 Task: Research new construction projects in Burlington, Vermont, to compare Mountain view , Golf Course and energy-efficient features.
Action: Mouse moved to (151, 137)
Screenshot: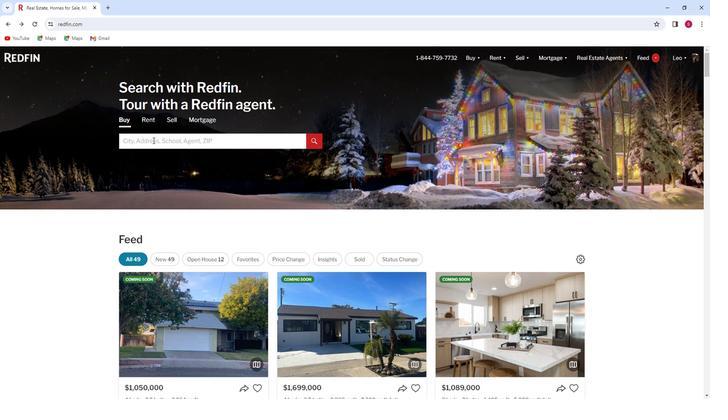 
Action: Mouse pressed left at (151, 137)
Screenshot: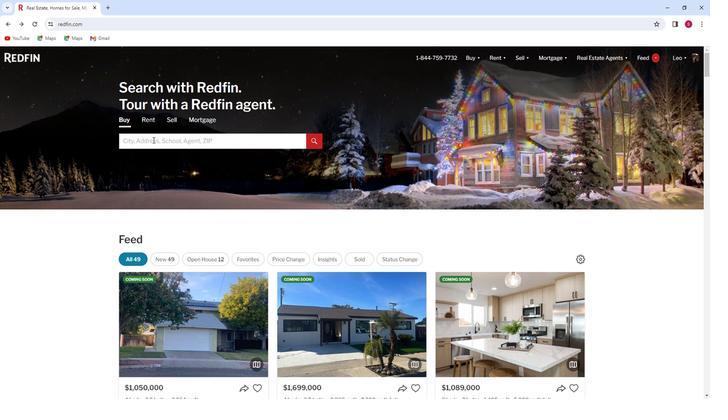 
Action: Key pressed <Key.shift>Burlington
Screenshot: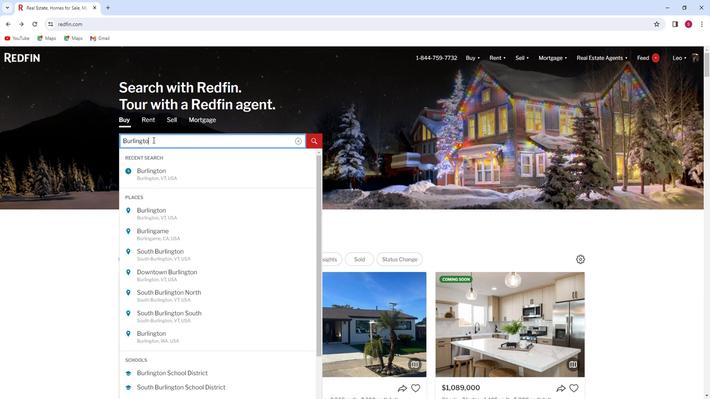 
Action: Mouse moved to (149, 175)
Screenshot: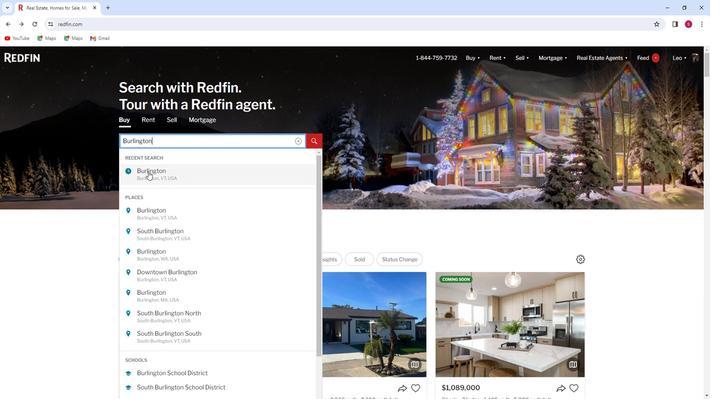 
Action: Mouse pressed left at (149, 175)
Screenshot: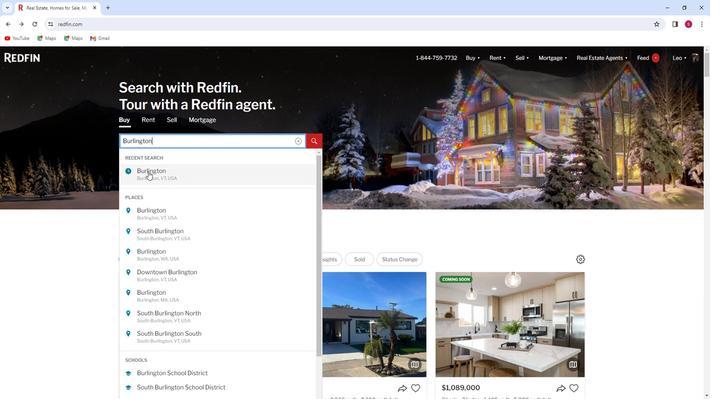 
Action: Mouse moved to (628, 99)
Screenshot: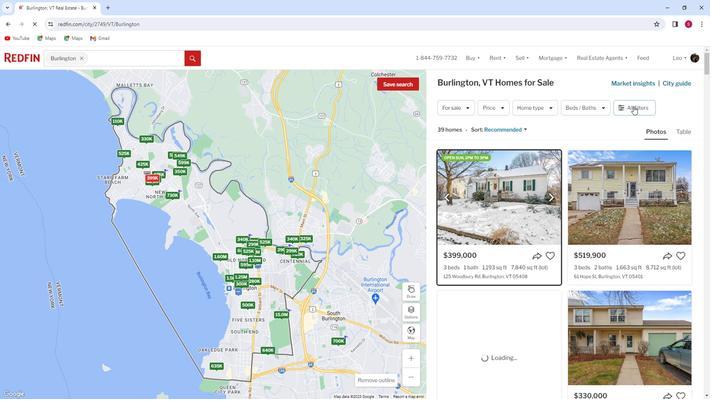 
Action: Mouse pressed left at (628, 99)
Screenshot: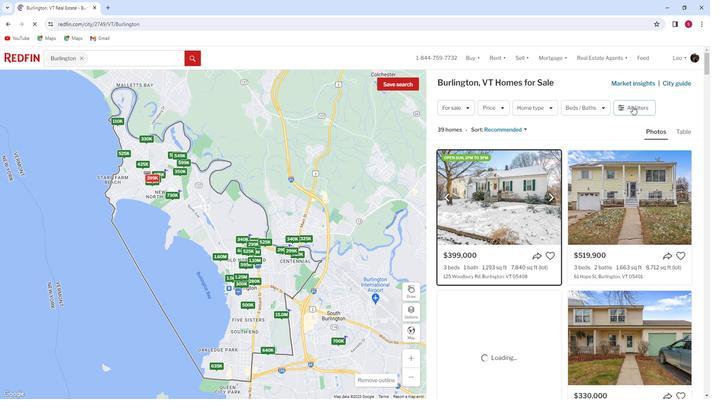 
Action: Mouse moved to (535, 181)
Screenshot: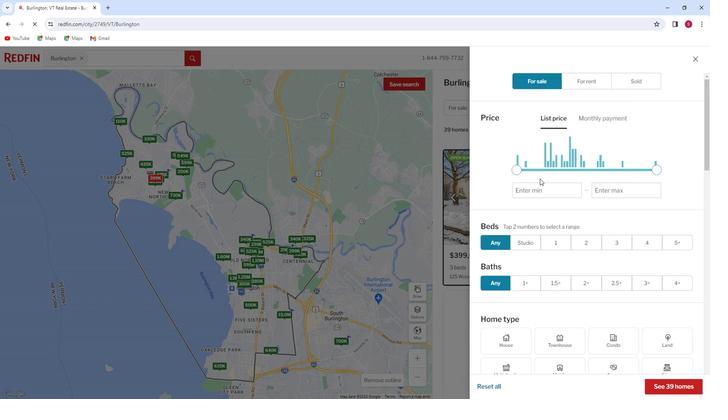 
Action: Mouse scrolled (535, 180) with delta (0, 0)
Screenshot: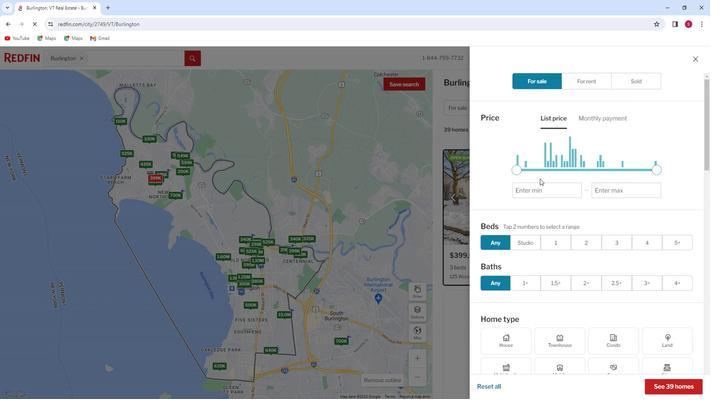
Action: Mouse scrolled (535, 180) with delta (0, 0)
Screenshot: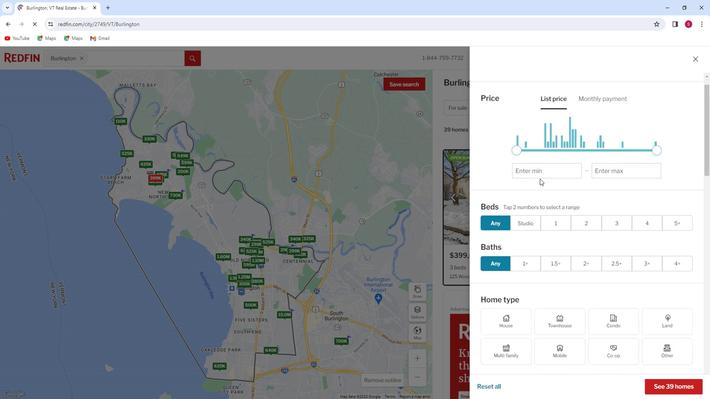 
Action: Mouse scrolled (535, 180) with delta (0, 0)
Screenshot: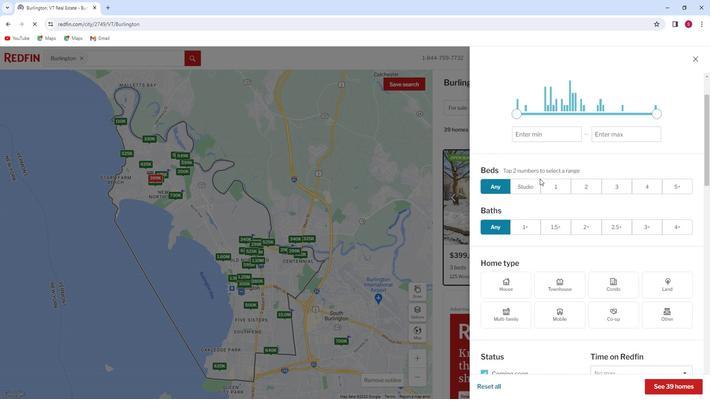 
Action: Mouse scrolled (535, 180) with delta (0, 0)
Screenshot: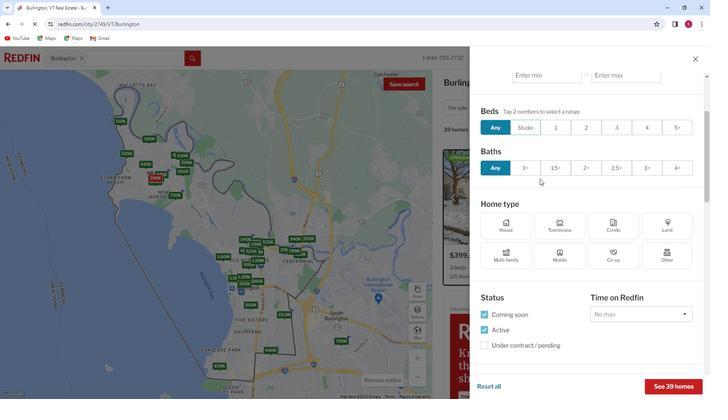 
Action: Mouse scrolled (535, 180) with delta (0, 0)
Screenshot: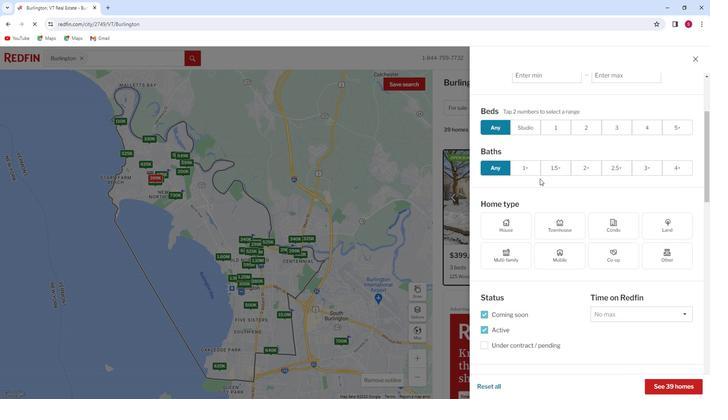 
Action: Mouse scrolled (535, 180) with delta (0, 0)
Screenshot: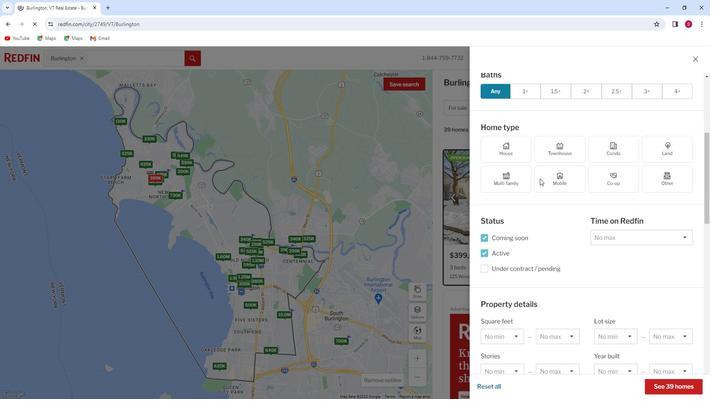 
Action: Mouse scrolled (535, 180) with delta (0, 0)
Screenshot: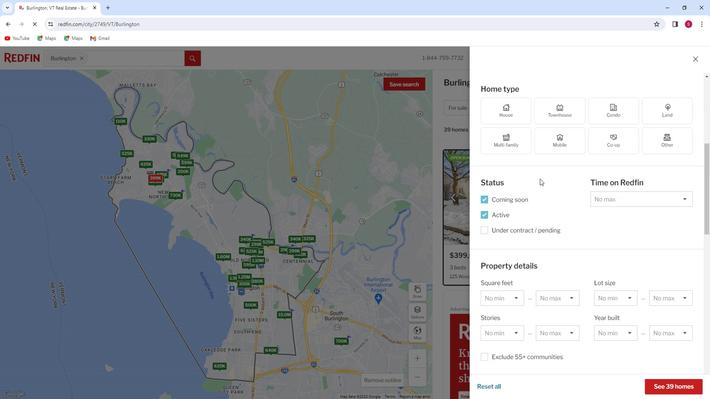 
Action: Mouse scrolled (535, 180) with delta (0, 0)
Screenshot: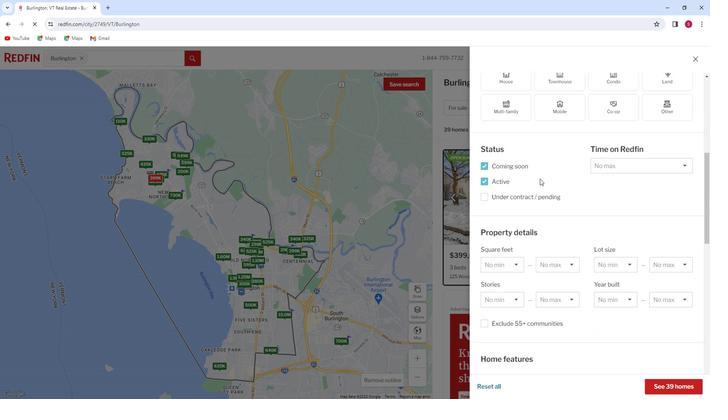 
Action: Mouse scrolled (535, 180) with delta (0, 0)
Screenshot: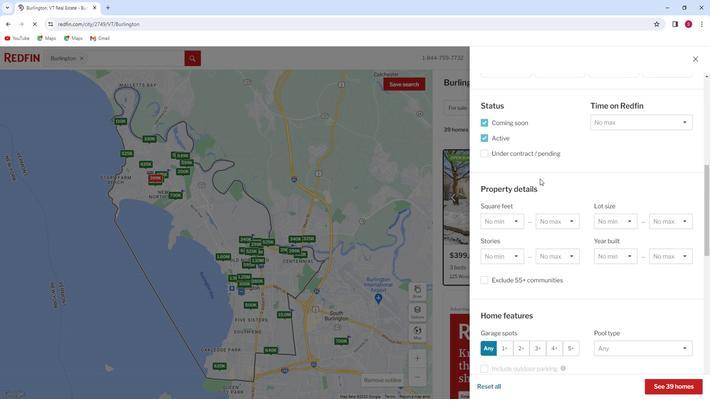 
Action: Mouse scrolled (535, 180) with delta (0, 0)
Screenshot: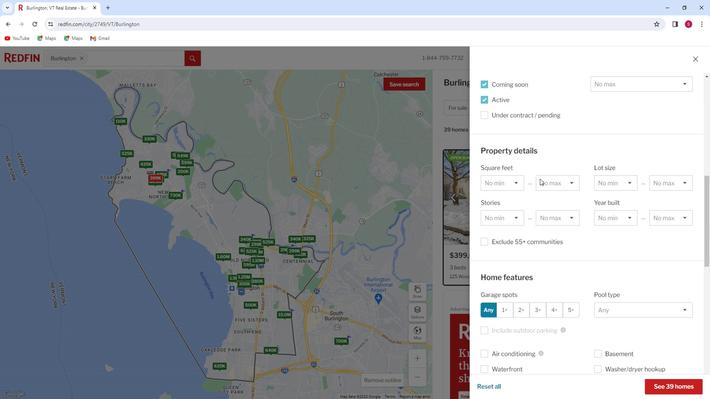
Action: Mouse scrolled (535, 180) with delta (0, 0)
Screenshot: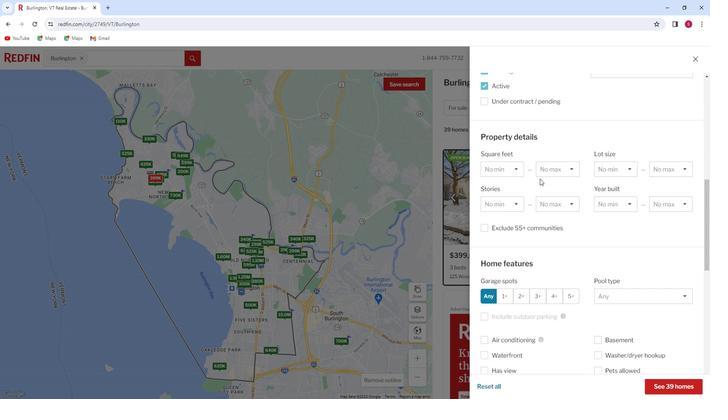 
Action: Mouse scrolled (535, 180) with delta (0, 0)
Screenshot: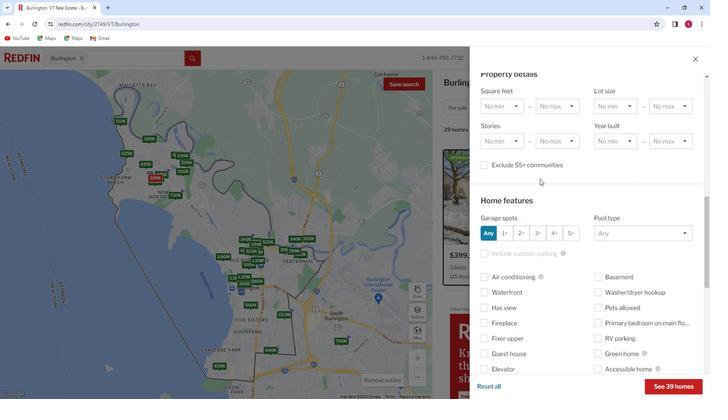 
Action: Mouse scrolled (535, 180) with delta (0, 0)
Screenshot: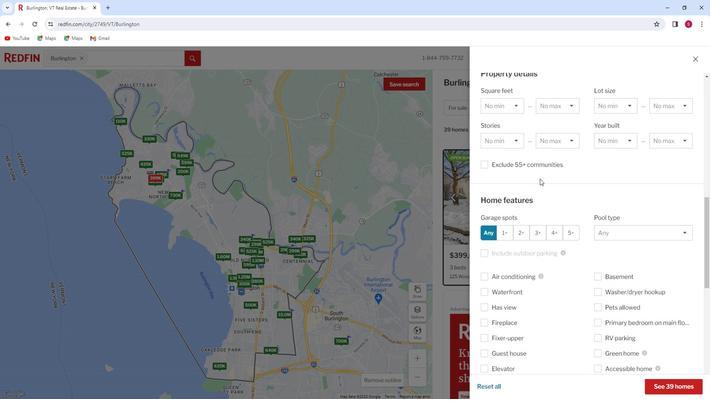
Action: Mouse scrolled (535, 180) with delta (0, 0)
Screenshot: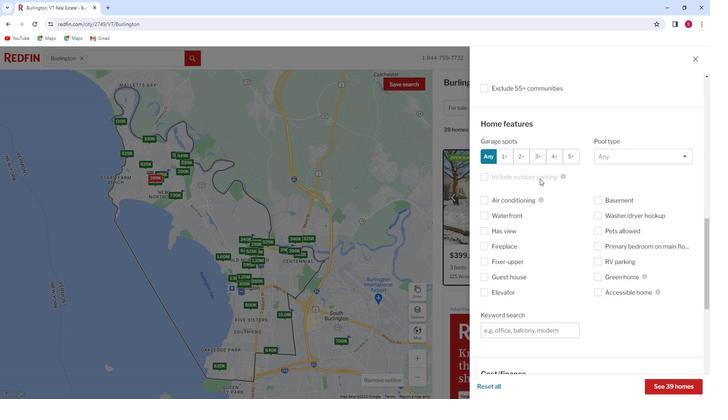
Action: Mouse scrolled (535, 180) with delta (0, 0)
Screenshot: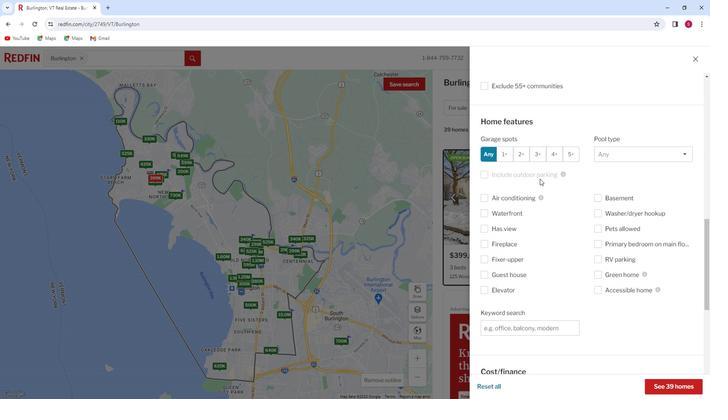 
Action: Mouse scrolled (535, 180) with delta (0, 0)
Screenshot: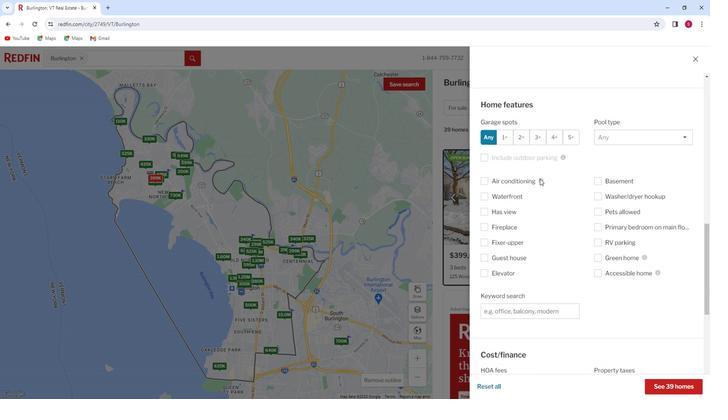 
Action: Mouse scrolled (535, 180) with delta (0, 0)
Screenshot: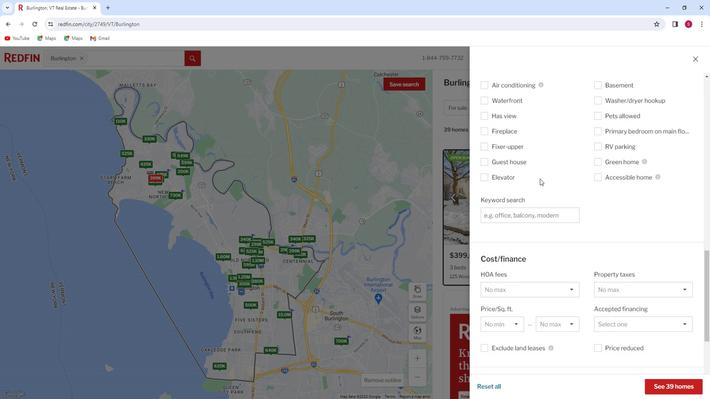 
Action: Mouse scrolled (535, 180) with delta (0, 0)
Screenshot: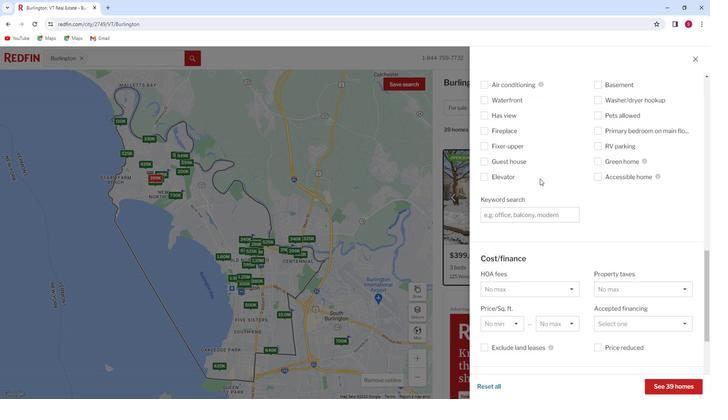 
Action: Mouse scrolled (535, 180) with delta (0, 0)
Screenshot: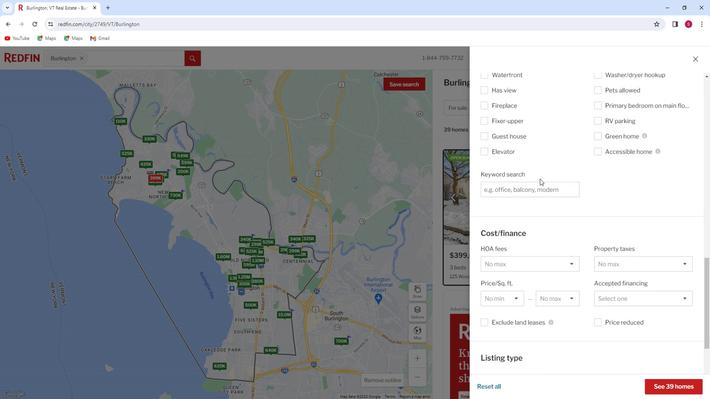 
Action: Mouse scrolled (535, 180) with delta (0, 0)
Screenshot: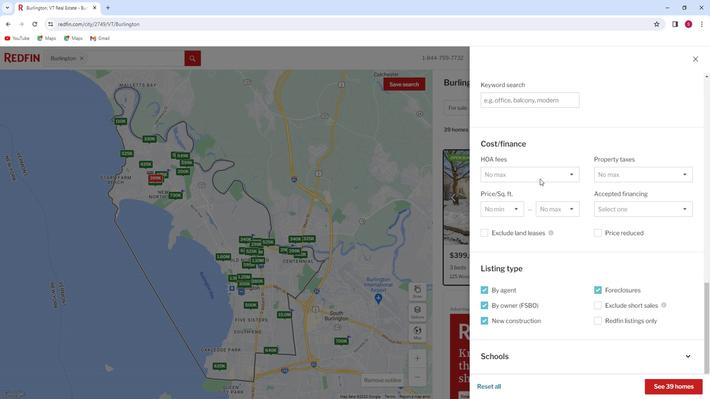 
Action: Mouse scrolled (535, 180) with delta (0, 0)
Screenshot: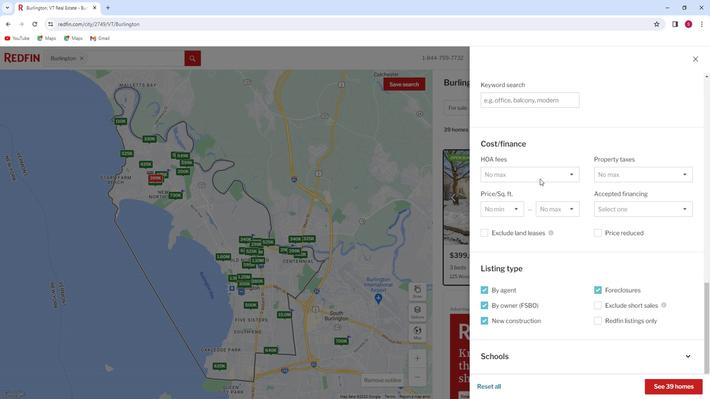 
Action: Mouse scrolled (535, 180) with delta (0, 0)
Screenshot: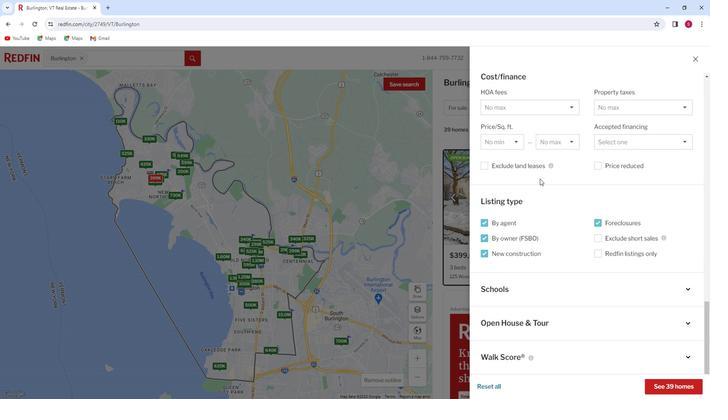 
Action: Mouse scrolled (535, 180) with delta (0, 0)
Screenshot: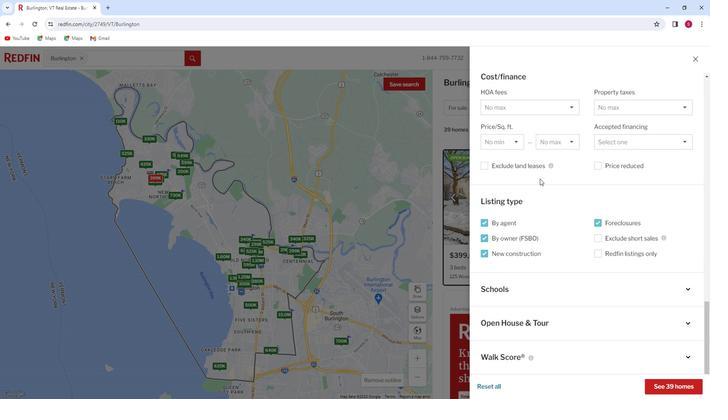 
Action: Mouse moved to (658, 414)
Screenshot: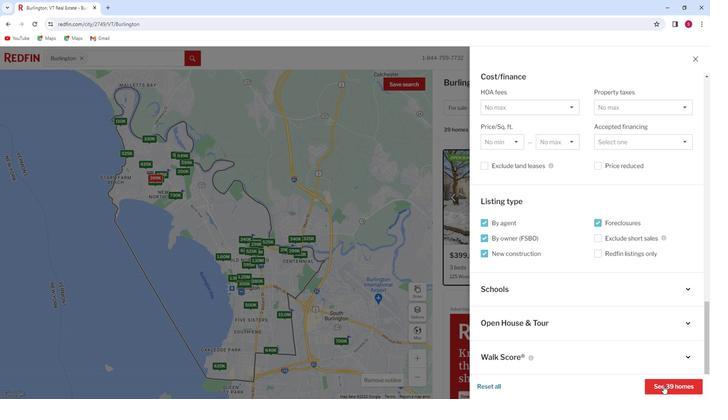 
Action: Mouse pressed left at (658, 414)
Screenshot: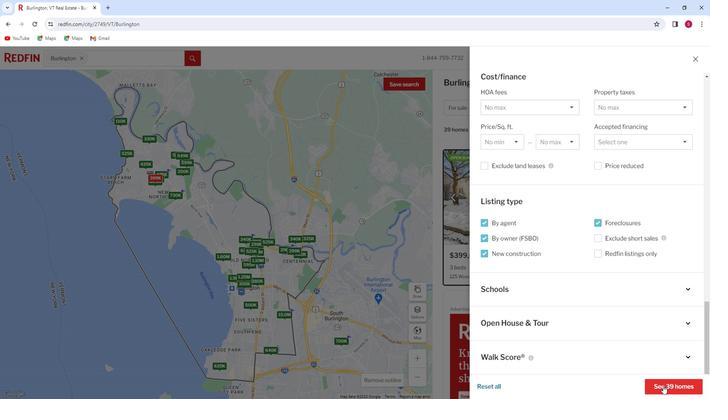 
Action: Mouse moved to (589, 150)
Screenshot: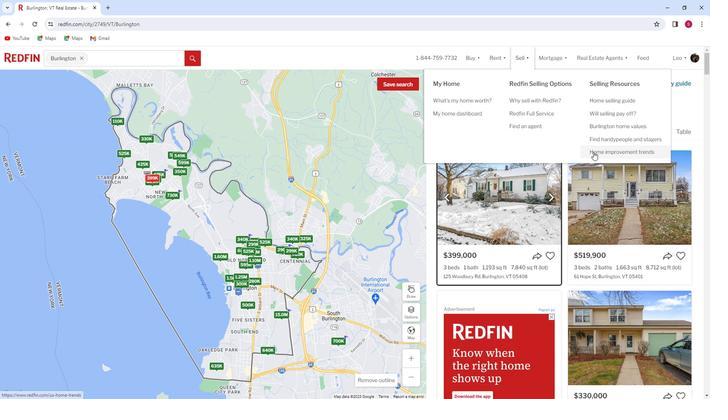 
Action: Mouse pressed left at (589, 150)
Screenshot: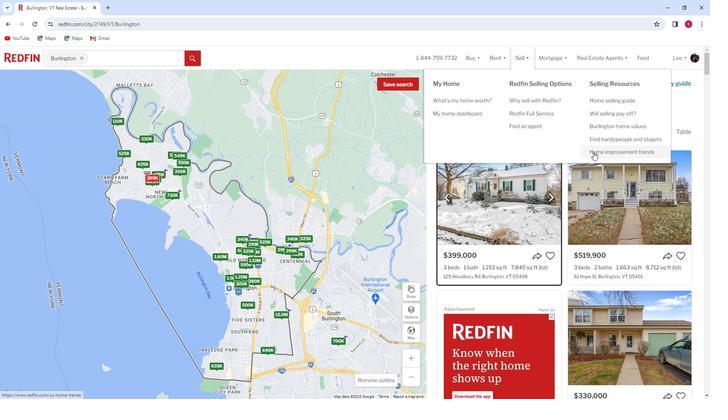 
Action: Mouse moved to (170, 165)
Screenshot: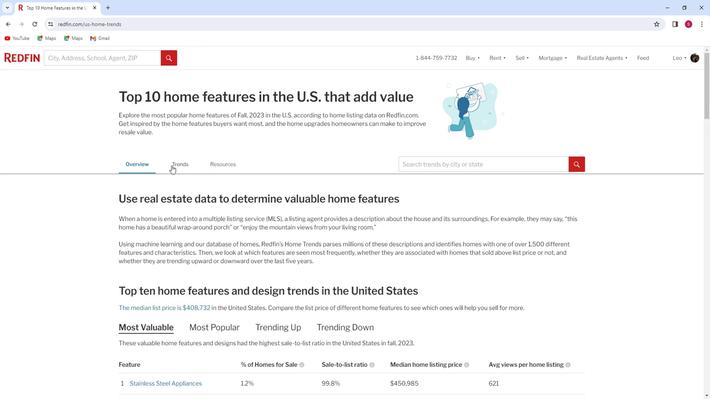 
Action: Mouse pressed left at (170, 165)
Screenshot: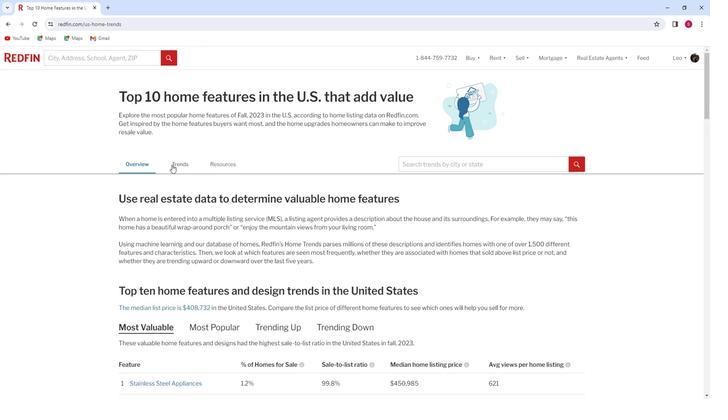
Action: Mouse moved to (181, 186)
Screenshot: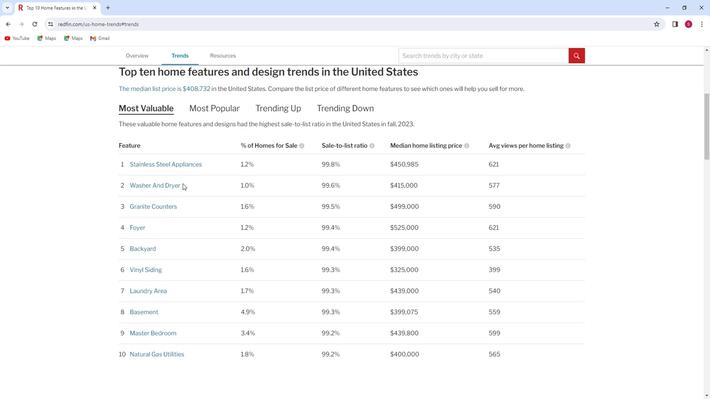 
Action: Mouse scrolled (181, 185) with delta (0, 0)
Screenshot: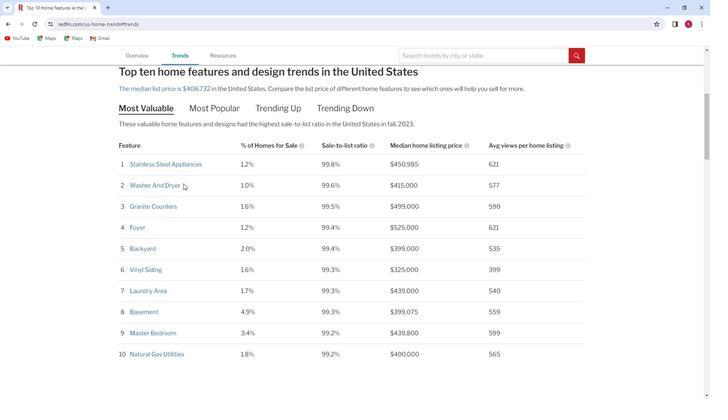 
Action: Mouse moved to (181, 187)
Screenshot: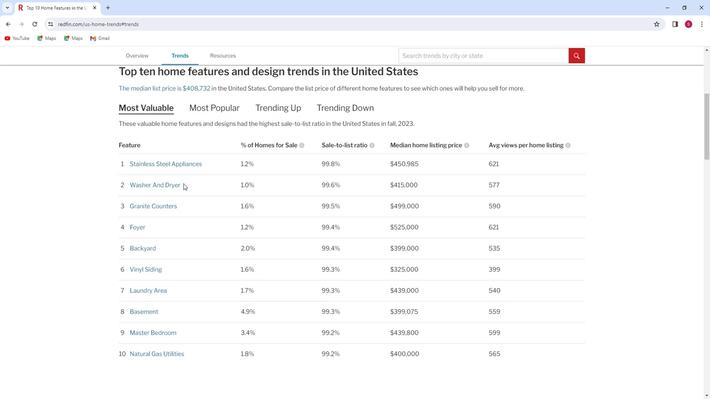 
Action: Mouse scrolled (181, 186) with delta (0, 0)
Screenshot: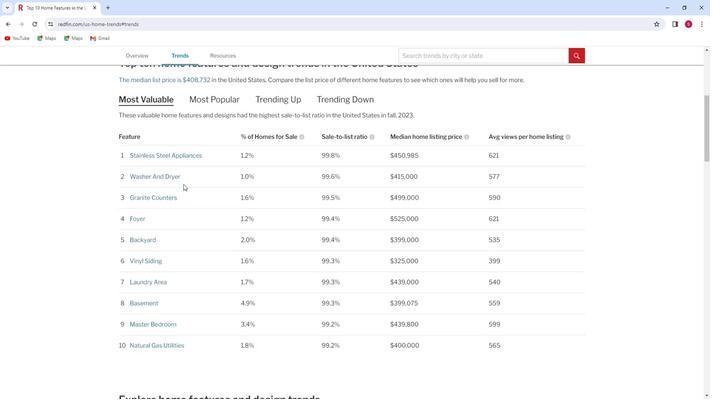 
Action: Mouse moved to (181, 187)
Screenshot: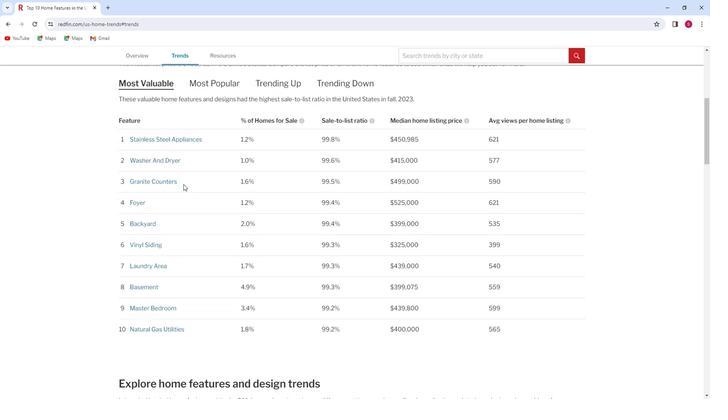
Action: Mouse scrolled (181, 187) with delta (0, 0)
Screenshot: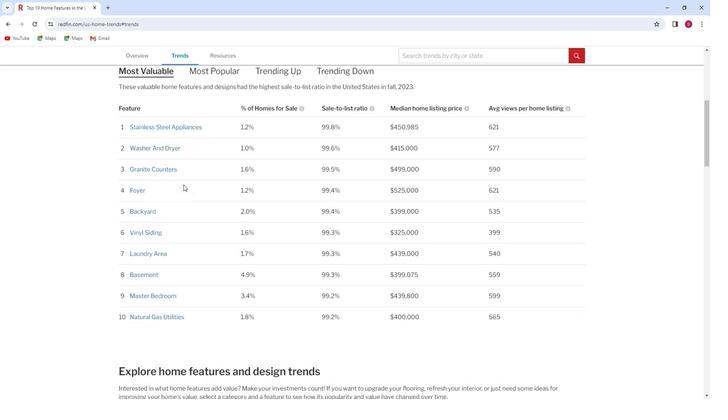 
Action: Mouse moved to (181, 188)
Screenshot: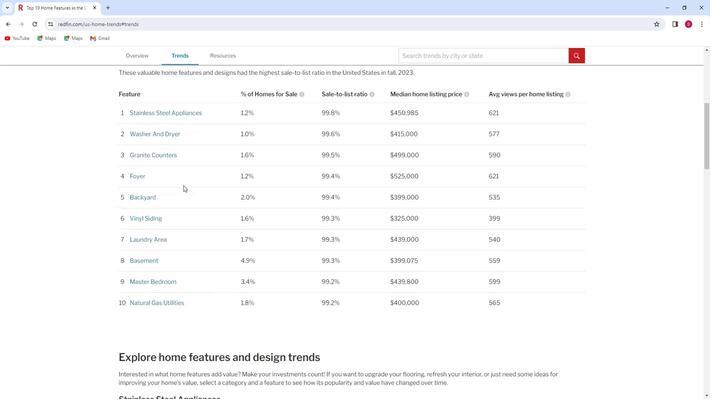 
Action: Mouse scrolled (181, 188) with delta (0, 0)
Screenshot: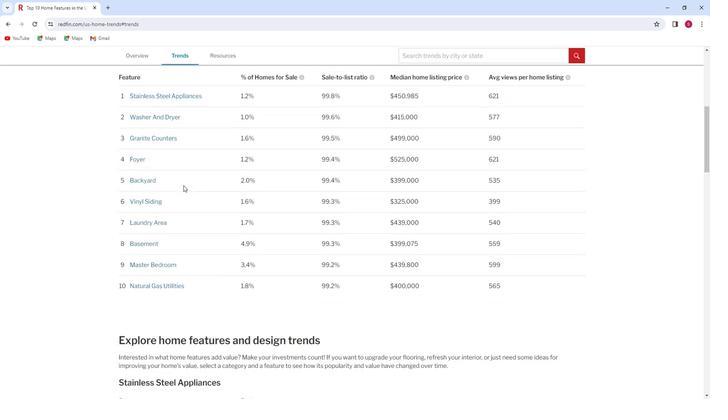 
Action: Mouse scrolled (181, 188) with delta (0, 0)
Screenshot: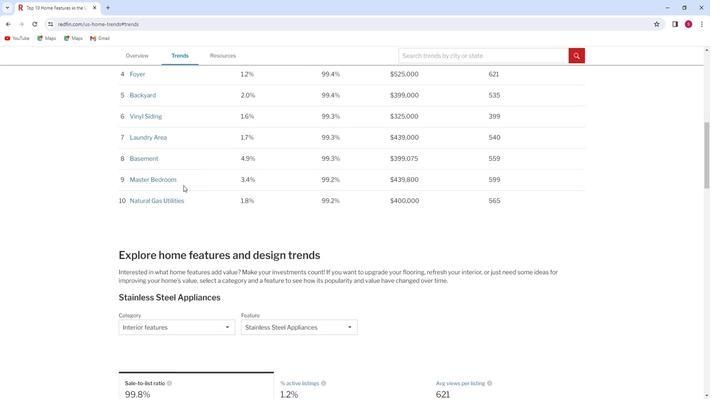 
Action: Mouse moved to (181, 189)
Screenshot: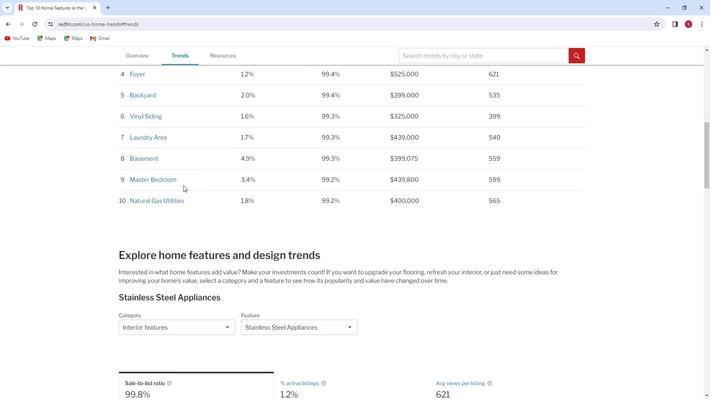 
Action: Mouse scrolled (181, 188) with delta (0, 0)
Screenshot: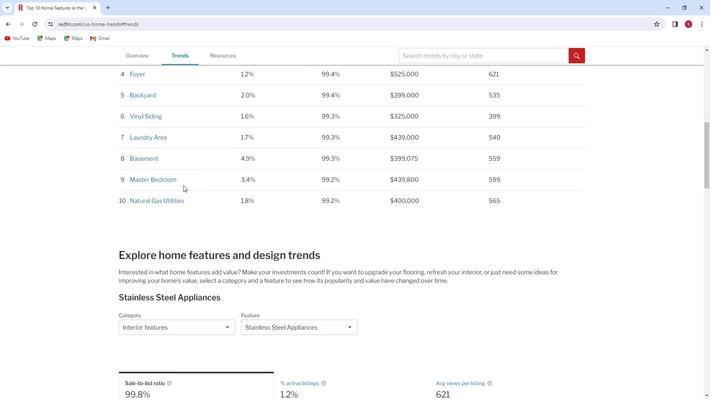 
Action: Mouse scrolled (181, 188) with delta (0, 0)
Screenshot: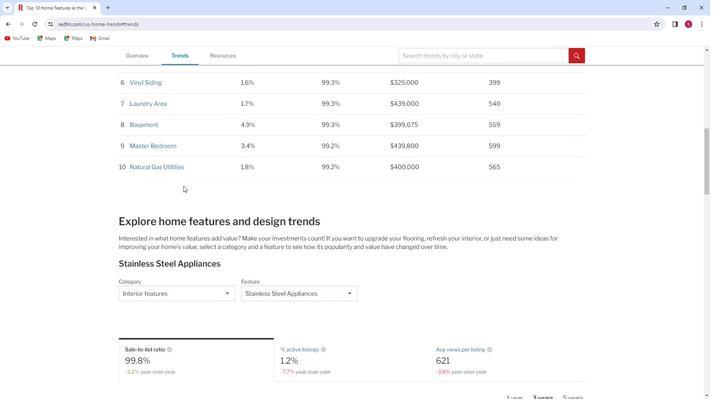 
Action: Mouse moved to (178, 216)
Screenshot: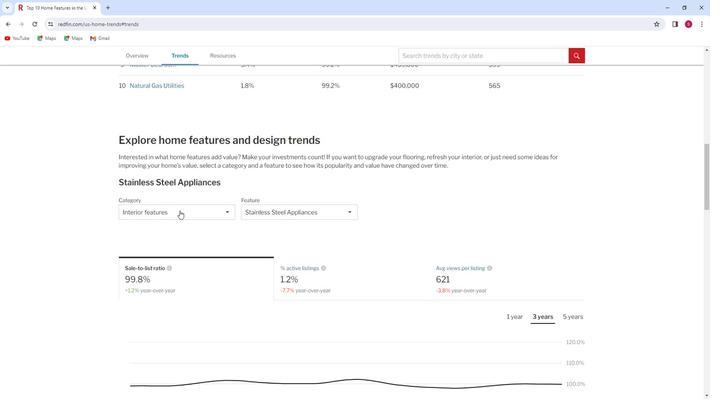 
Action: Mouse pressed left at (178, 216)
Screenshot: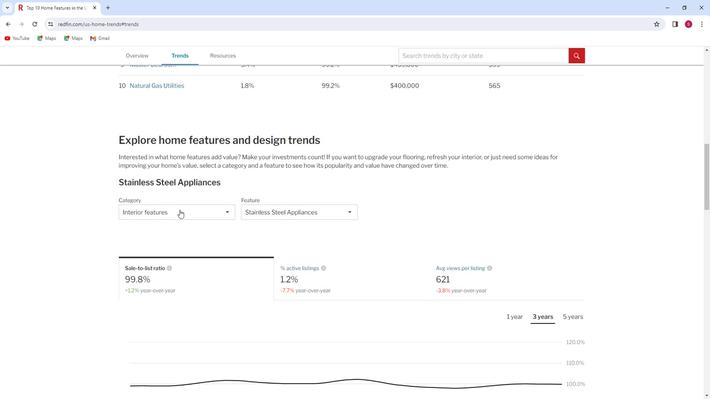 
Action: Mouse moved to (168, 238)
Screenshot: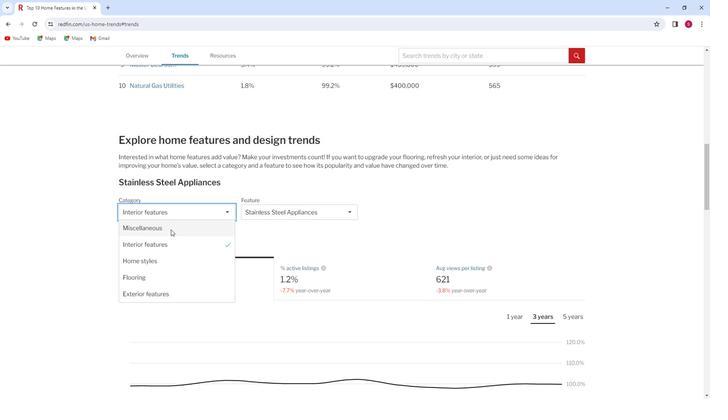 
Action: Mouse pressed left at (168, 238)
Screenshot: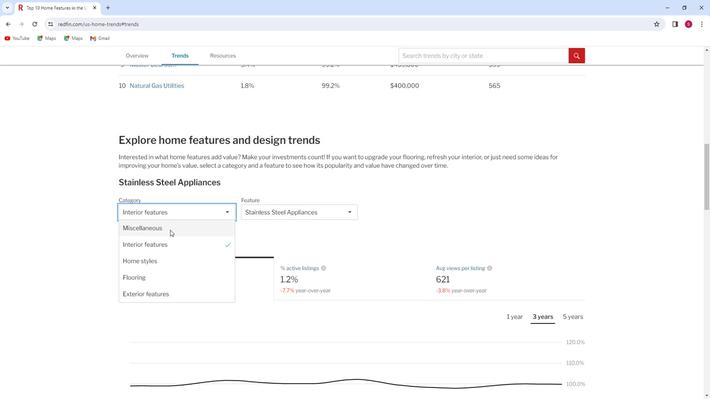 
Action: Mouse moved to (261, 220)
Screenshot: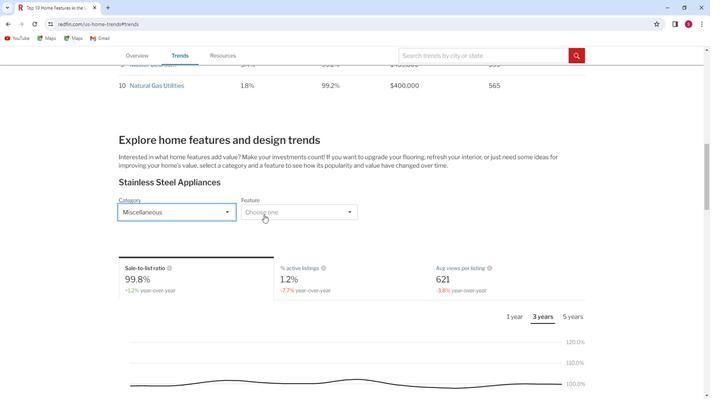 
Action: Mouse pressed left at (261, 220)
Screenshot: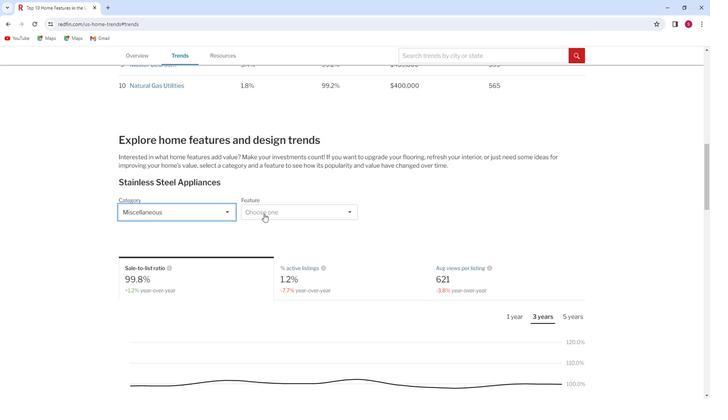 
Action: Mouse moved to (271, 266)
Screenshot: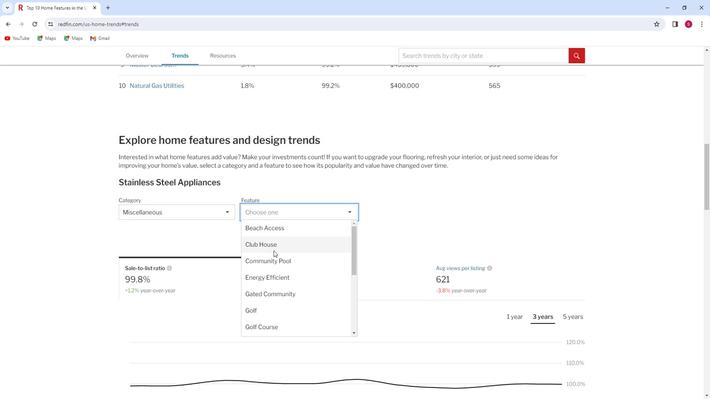 
Action: Mouse scrolled (271, 265) with delta (0, 0)
Screenshot: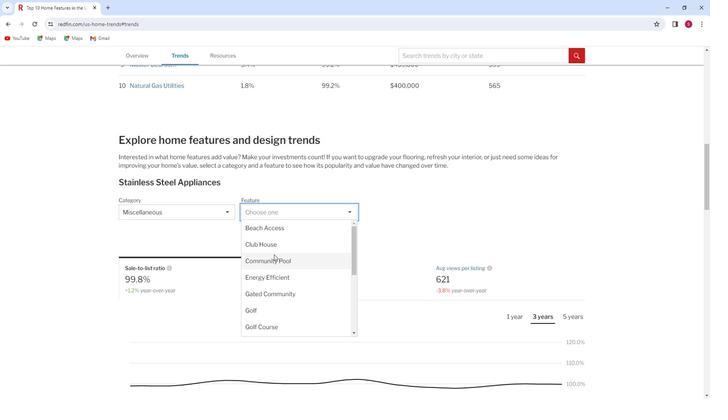 
Action: Mouse moved to (260, 287)
Screenshot: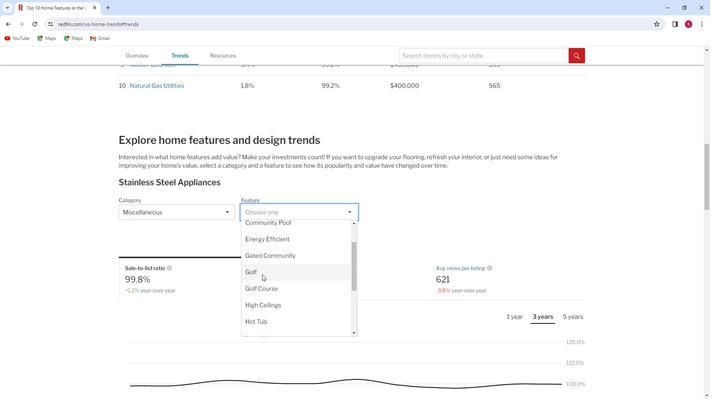 
Action: Mouse scrolled (260, 287) with delta (0, 0)
Screenshot: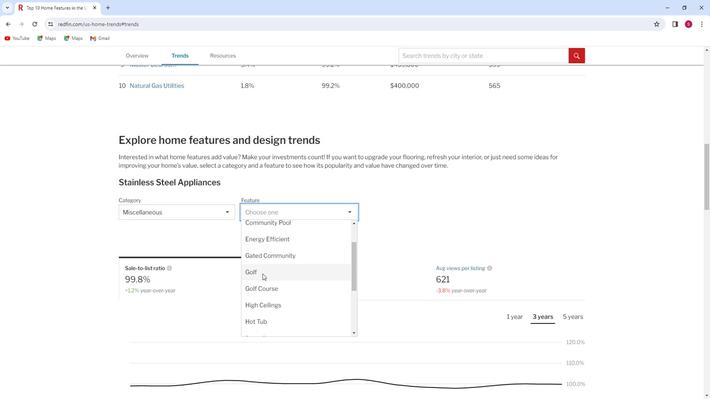 
Action: Mouse moved to (260, 287)
Screenshot: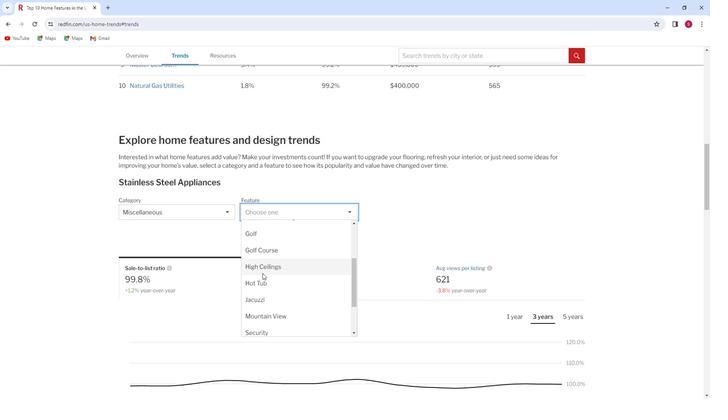 
Action: Mouse scrolled (260, 286) with delta (0, 0)
Screenshot: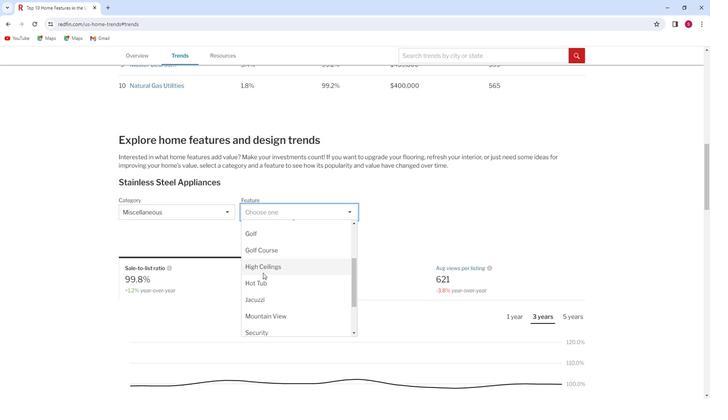 
Action: Mouse moved to (262, 292)
Screenshot: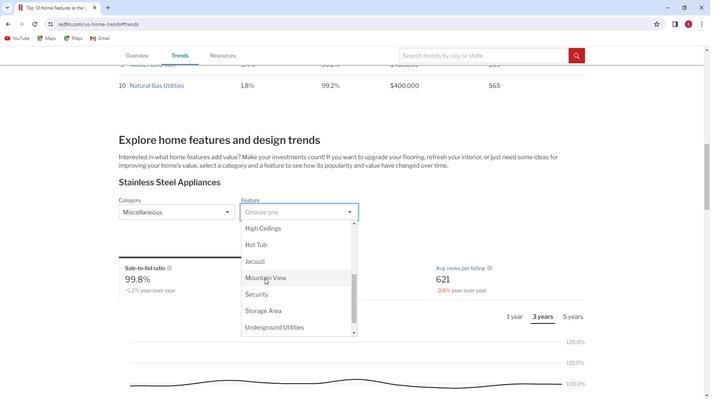 
Action: Mouse pressed left at (262, 292)
Screenshot: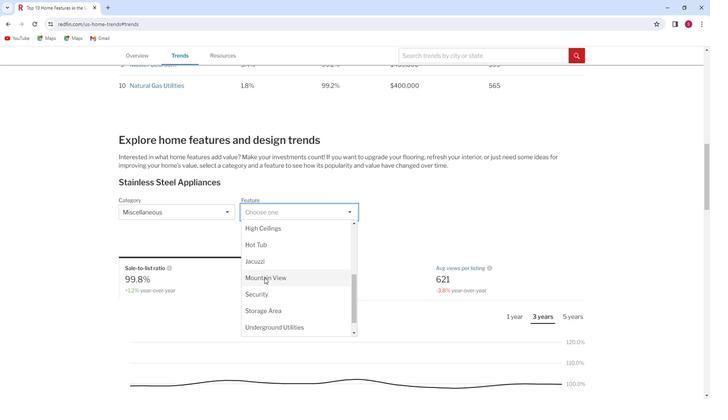 
Action: Mouse moved to (243, 251)
Screenshot: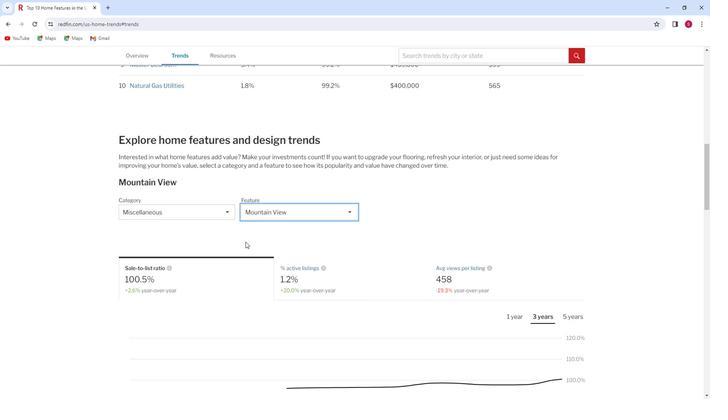 
Action: Mouse scrolled (243, 251) with delta (0, 0)
Screenshot: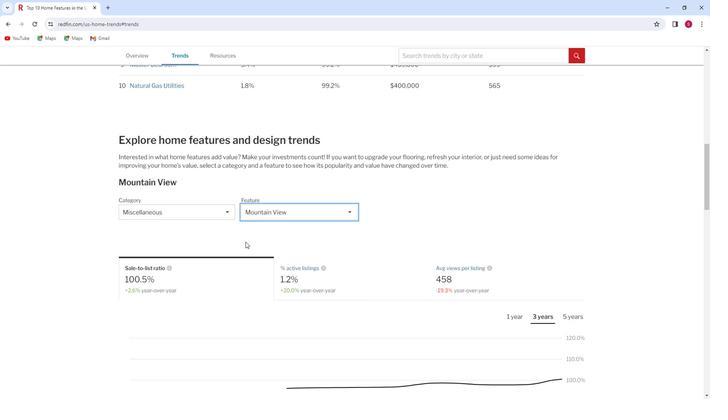 
Action: Mouse scrolled (243, 251) with delta (0, 0)
Screenshot: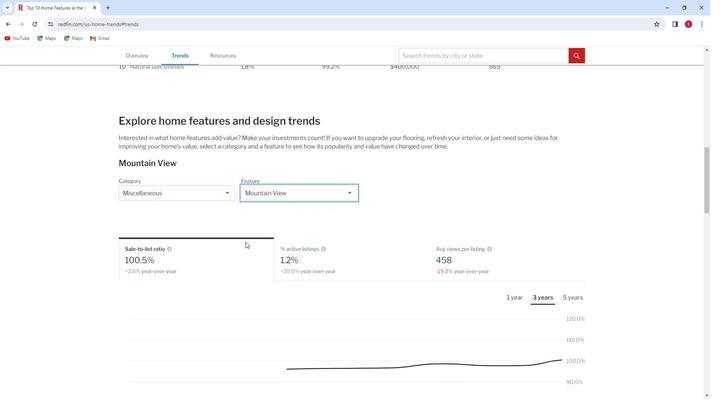 
Action: Mouse moved to (280, 218)
Screenshot: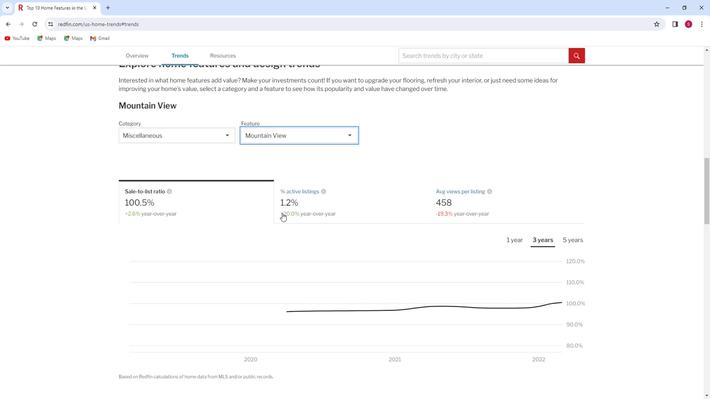 
Action: Mouse pressed left at (280, 218)
Screenshot: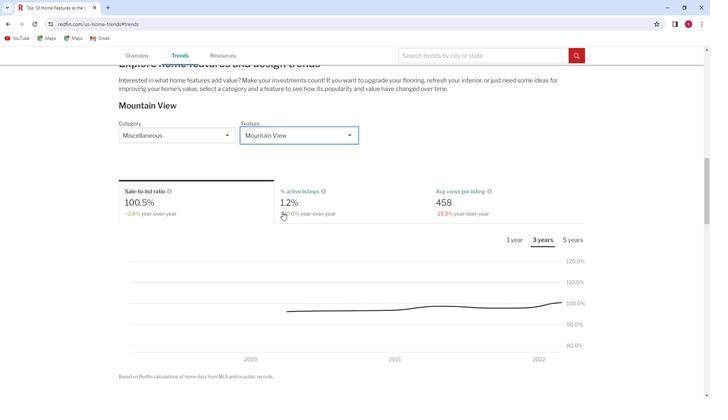 
Action: Mouse moved to (271, 218)
Screenshot: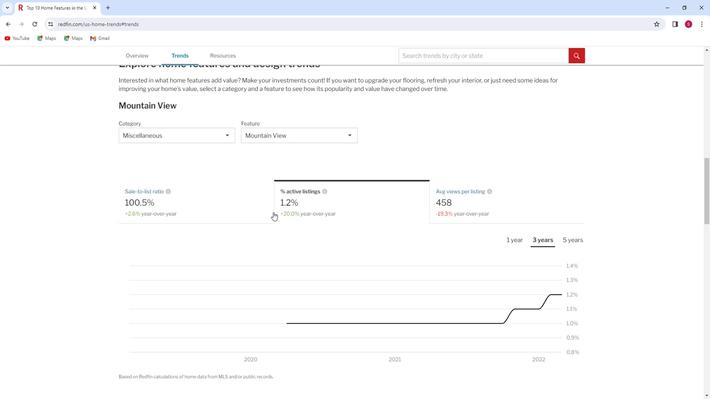
Action: Mouse scrolled (271, 218) with delta (0, 0)
Screenshot: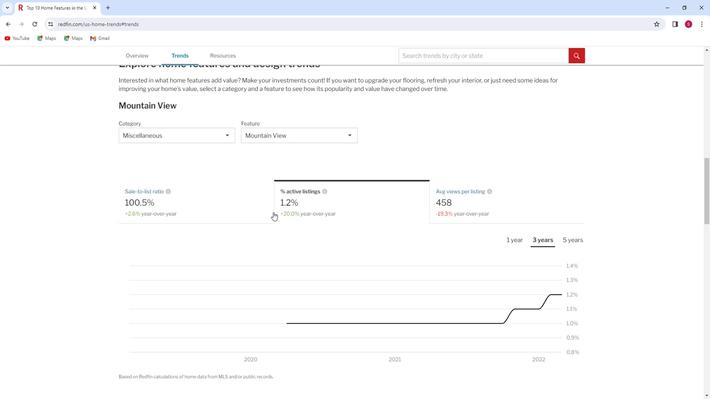 
Action: Mouse scrolled (271, 218) with delta (0, 0)
Screenshot: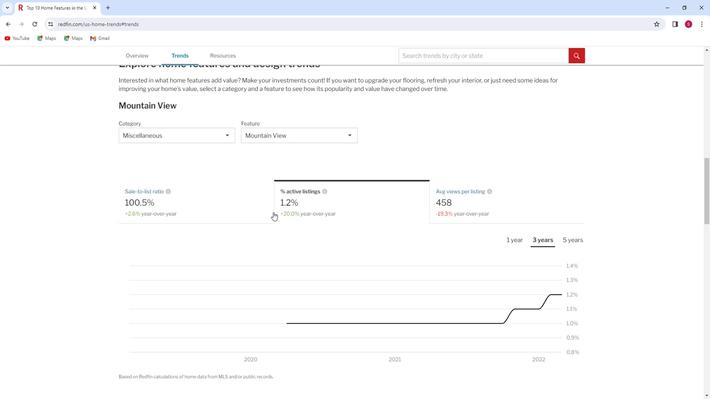 
Action: Mouse moved to (270, 217)
Screenshot: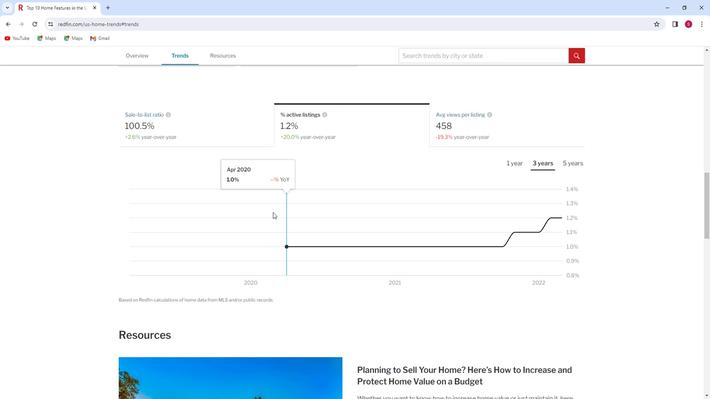 
Action: Mouse scrolled (270, 218) with delta (0, 0)
Screenshot: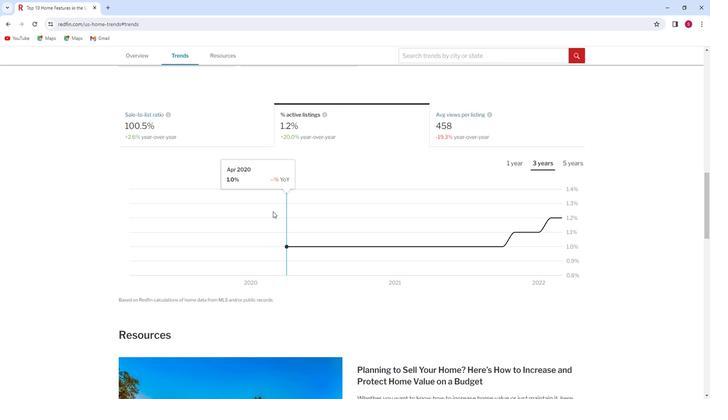 
Action: Mouse moved to (458, 168)
Screenshot: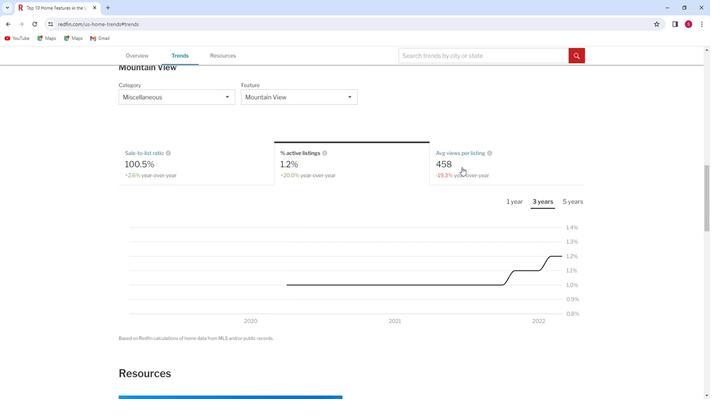 
Action: Mouse pressed left at (458, 168)
Screenshot: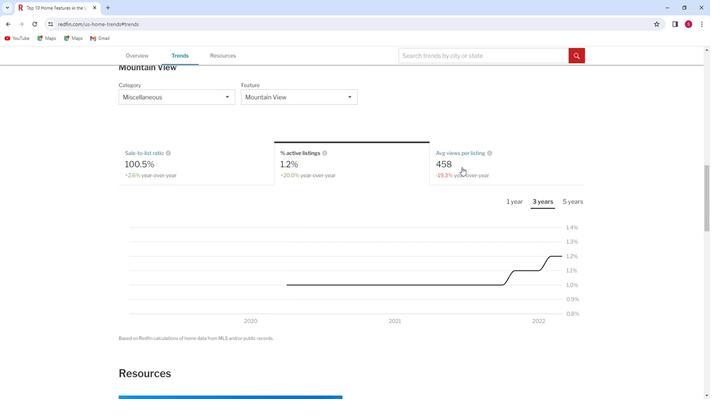 
Action: Mouse moved to (160, 169)
Screenshot: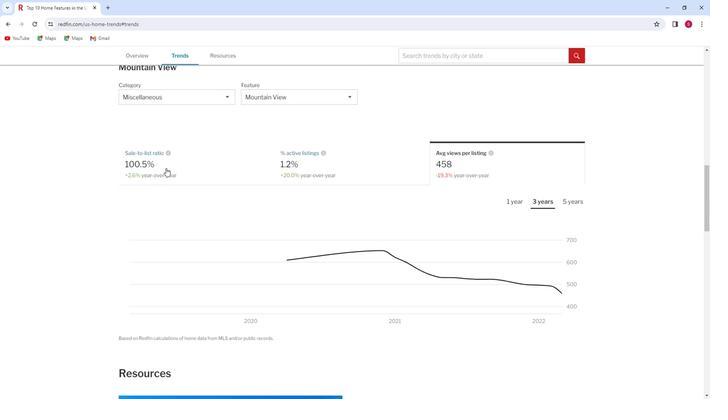 
Action: Mouse pressed left at (160, 169)
Screenshot: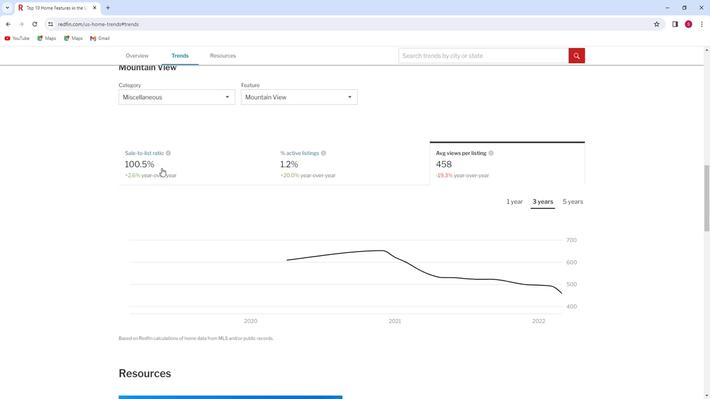 
Action: Mouse moved to (336, 87)
Screenshot: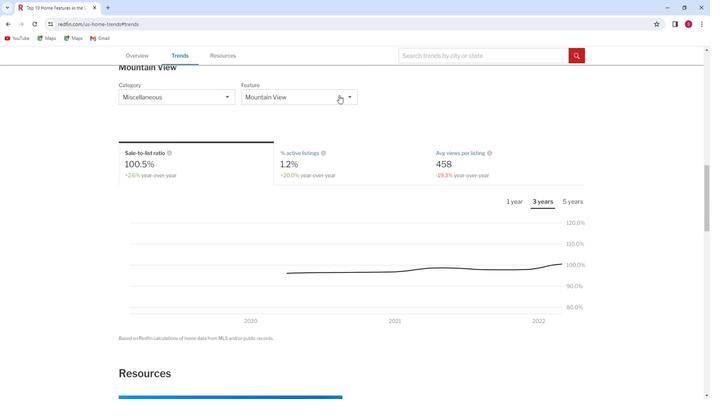
Action: Mouse pressed left at (336, 87)
Screenshot: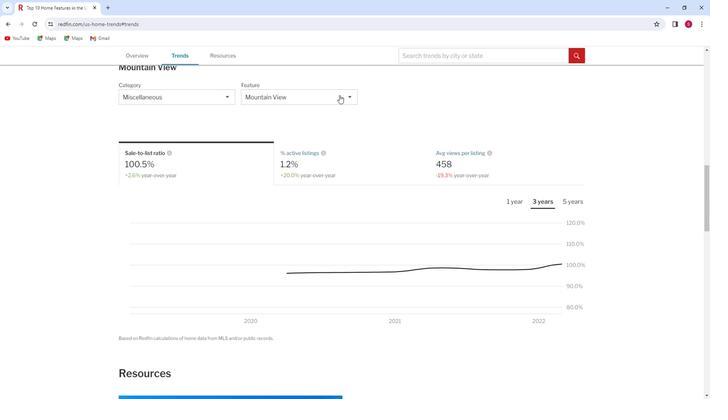 
Action: Mouse moved to (272, 131)
Screenshot: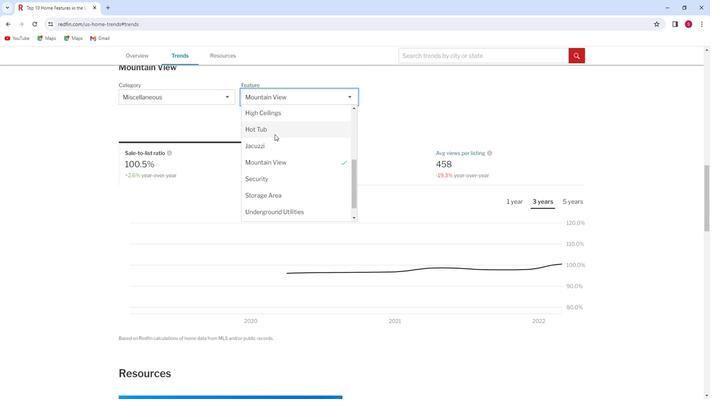
Action: Mouse scrolled (272, 130) with delta (0, 0)
Screenshot: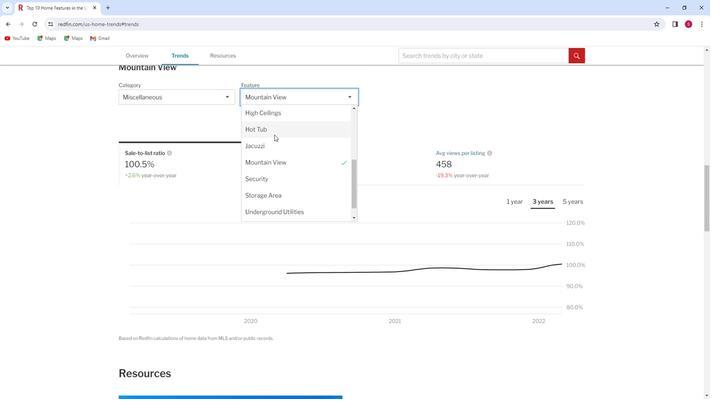 
Action: Mouse scrolled (272, 132) with delta (0, 0)
Screenshot: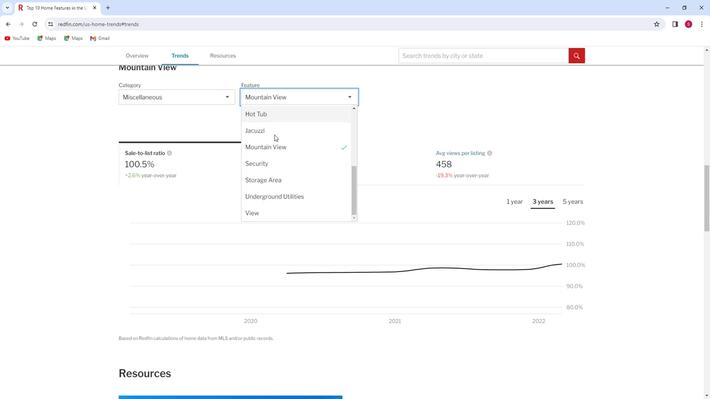 
Action: Mouse scrolled (272, 132) with delta (0, 0)
Screenshot: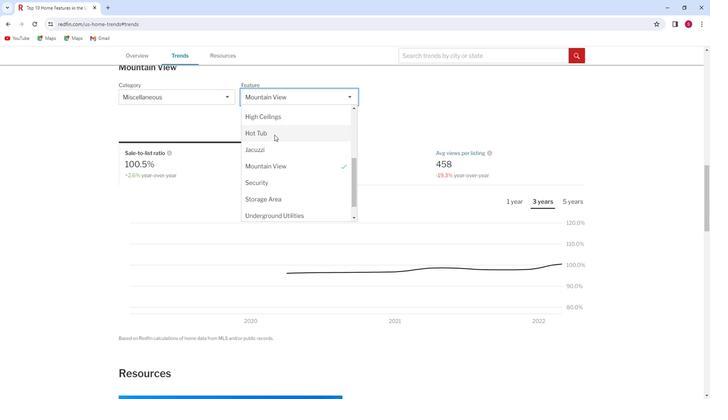 
Action: Mouse moved to (265, 158)
Screenshot: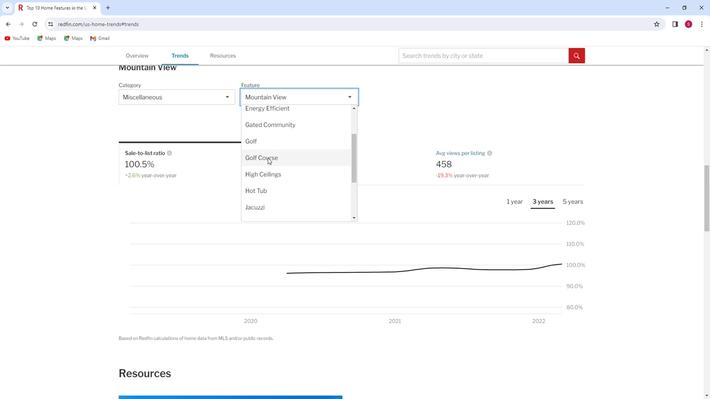 
Action: Mouse pressed left at (265, 158)
Screenshot: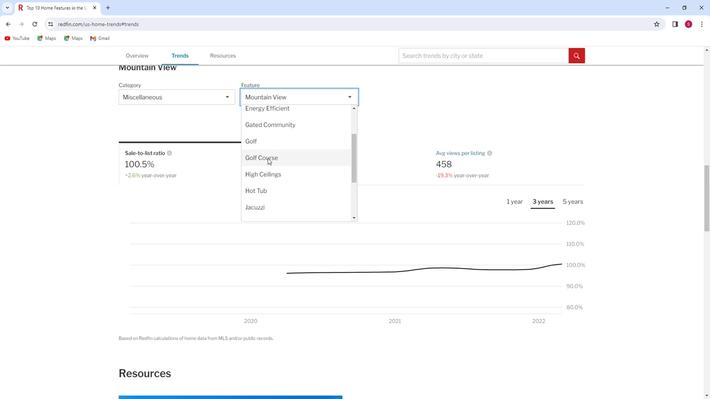 
Action: Mouse moved to (342, 87)
Screenshot: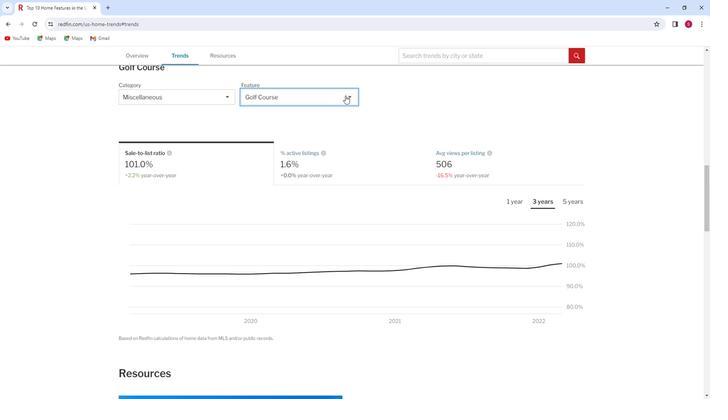 
Action: Mouse pressed left at (342, 87)
Screenshot: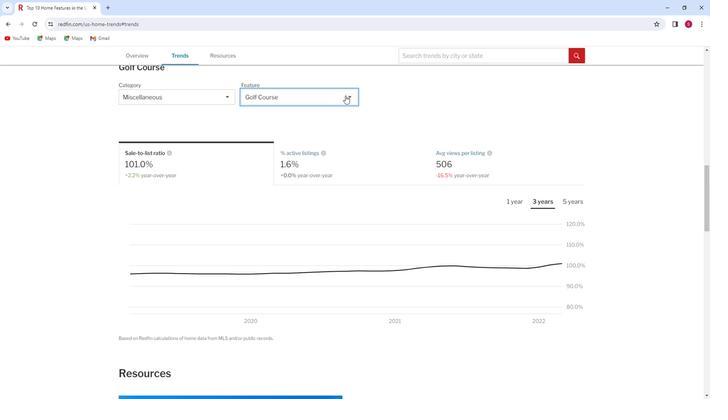 
Action: Mouse moved to (280, 149)
Screenshot: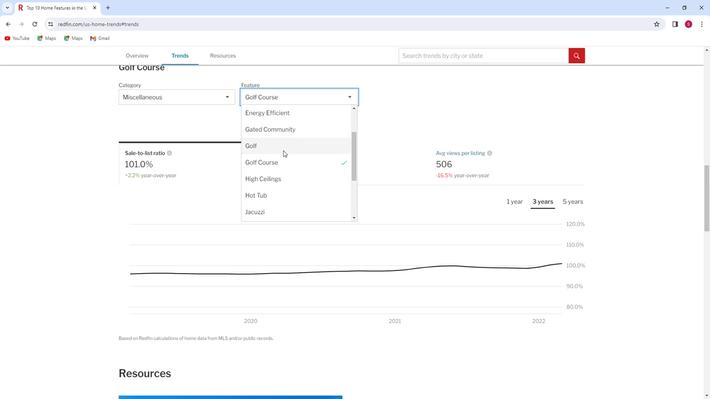 
Action: Mouse scrolled (280, 149) with delta (0, 0)
Screenshot: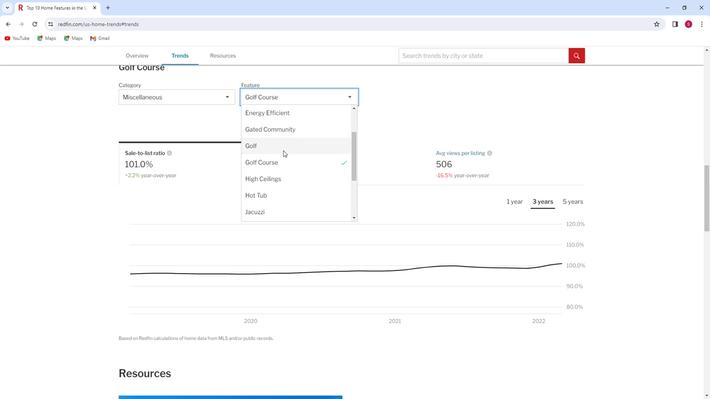 
Action: Mouse scrolled (280, 149) with delta (0, 0)
Screenshot: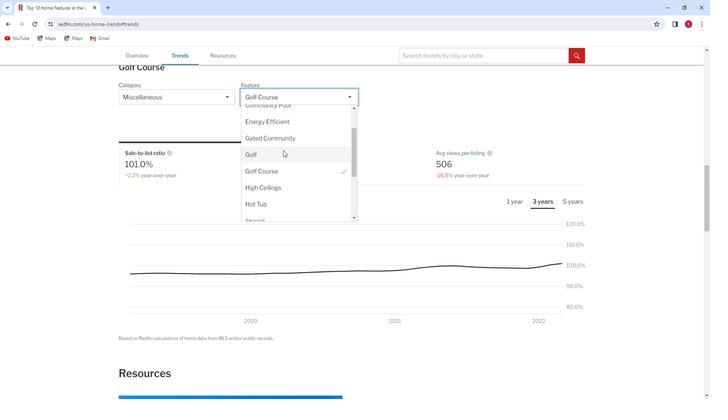 
Action: Mouse moved to (275, 149)
Screenshot: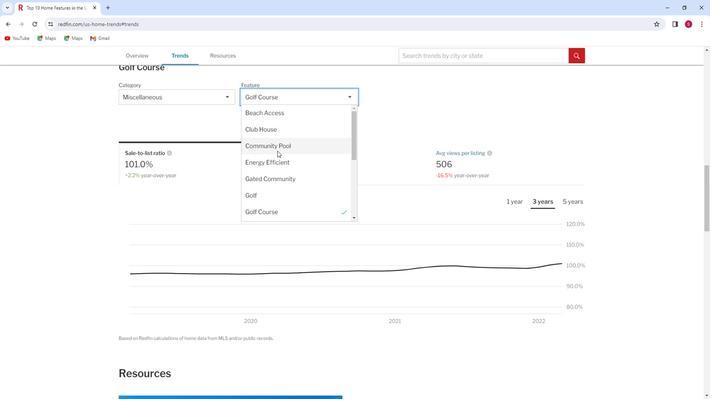 
Action: Mouse scrolled (275, 149) with delta (0, 0)
Screenshot: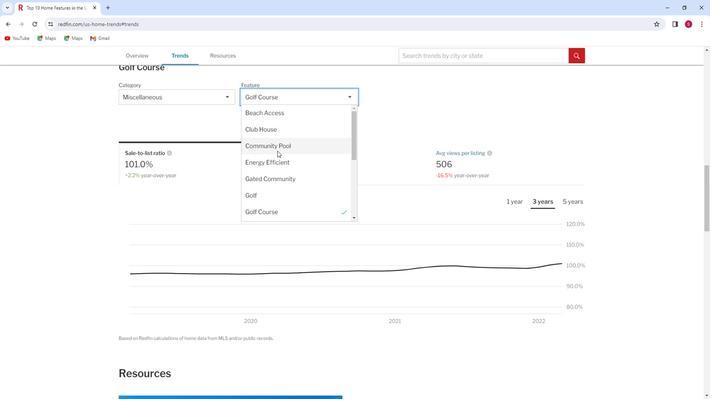 
Action: Mouse moved to (274, 148)
Screenshot: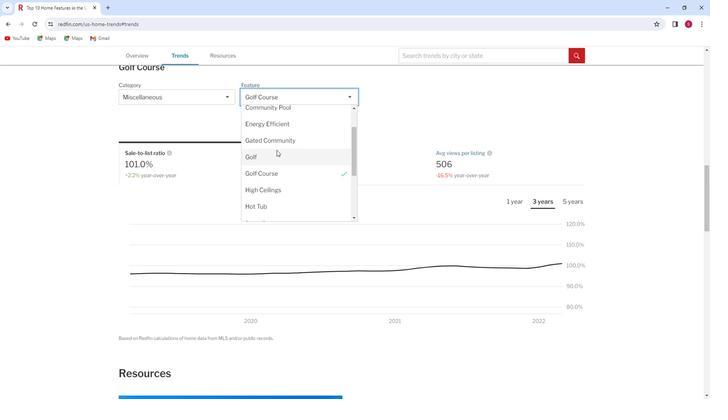 
Action: Mouse scrolled (274, 148) with delta (0, 0)
Screenshot: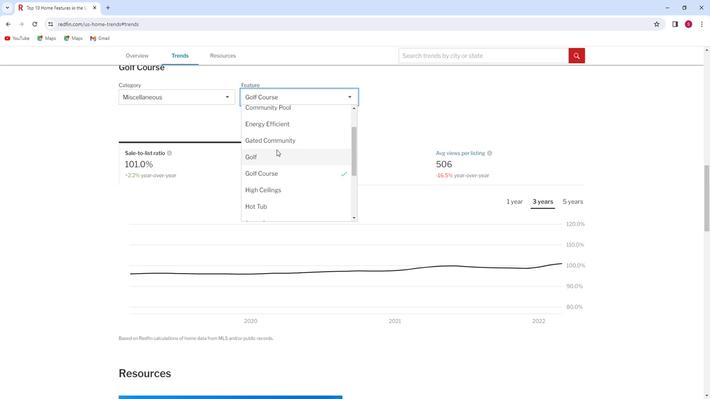 
Action: Mouse moved to (274, 147)
Screenshot: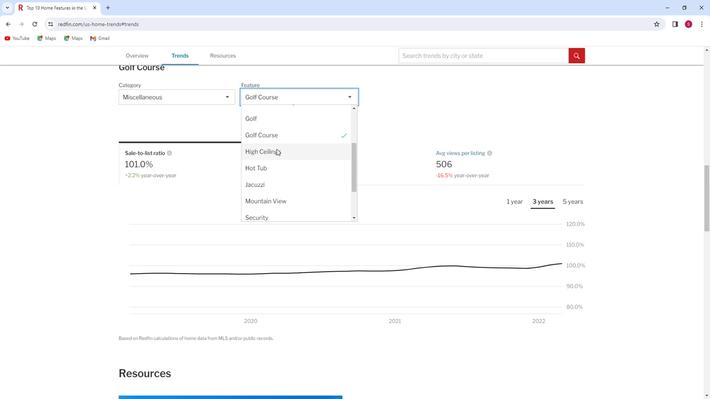 
Action: Mouse scrolled (274, 146) with delta (0, 0)
Screenshot: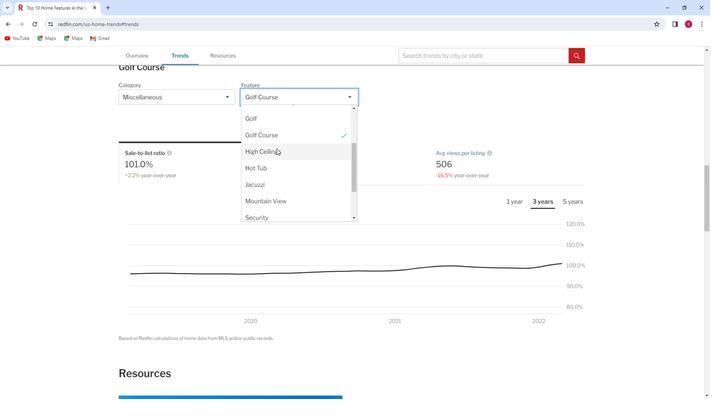 
Action: Mouse scrolled (274, 146) with delta (0, 0)
Screenshot: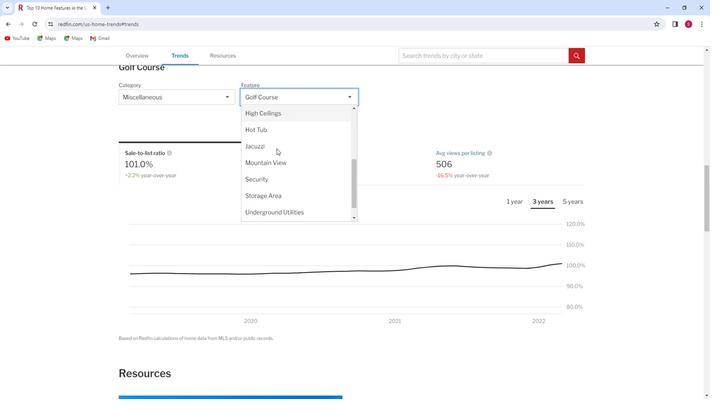 
Action: Mouse scrolled (274, 146) with delta (0, 0)
Screenshot: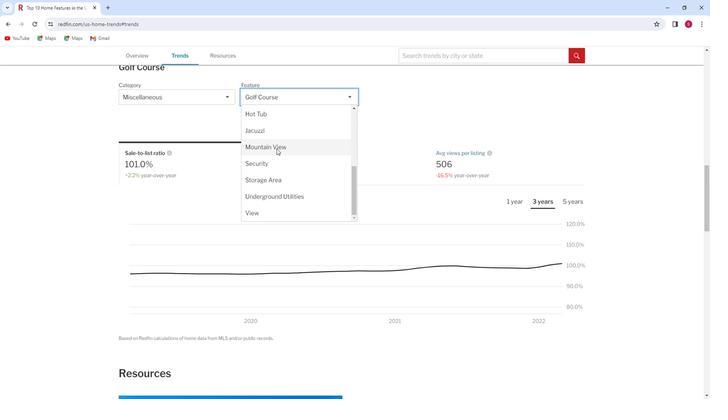
Action: Mouse scrolled (274, 146) with delta (0, 0)
Screenshot: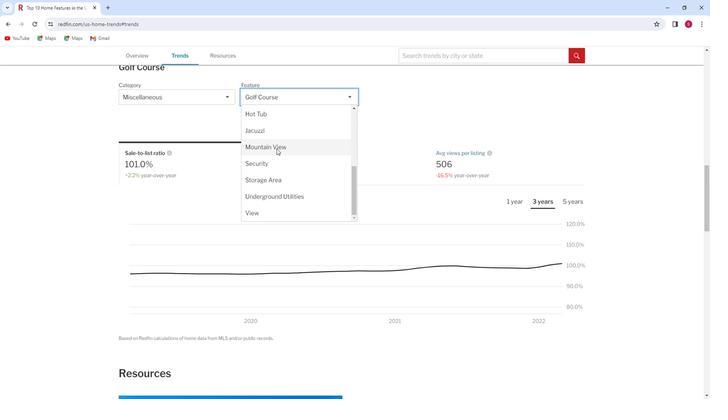 
Action: Mouse moved to (274, 147)
Screenshot: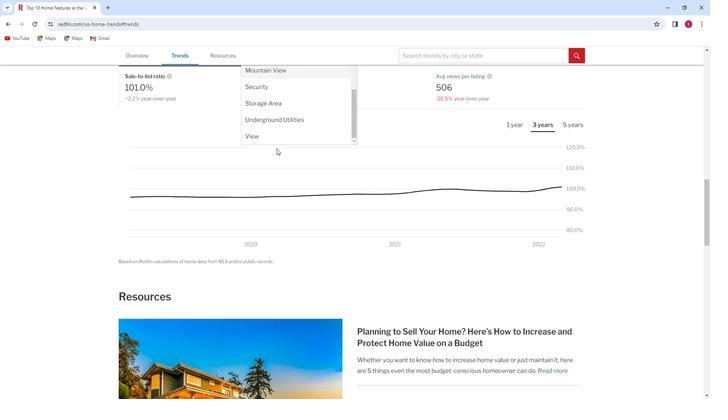 
Action: Mouse scrolled (274, 147) with delta (0, 0)
Screenshot: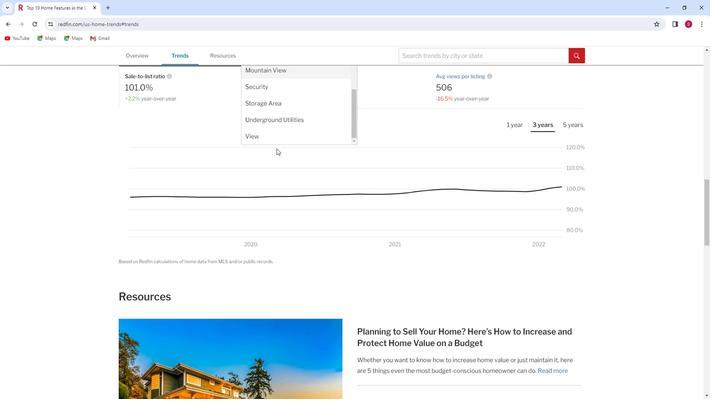 
Action: Mouse scrolled (274, 147) with delta (0, 0)
Screenshot: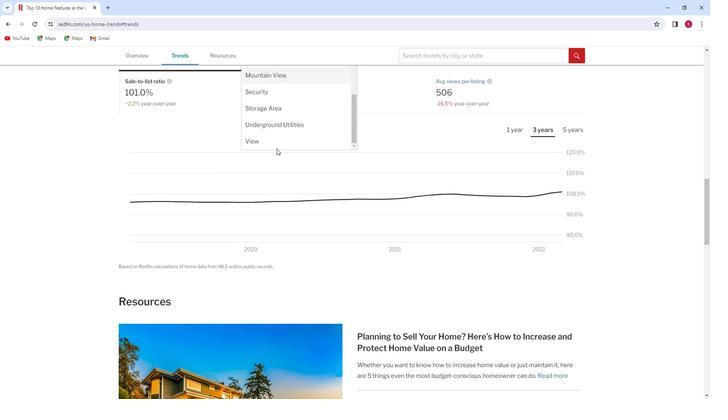 
Action: Mouse moved to (275, 144)
Screenshot: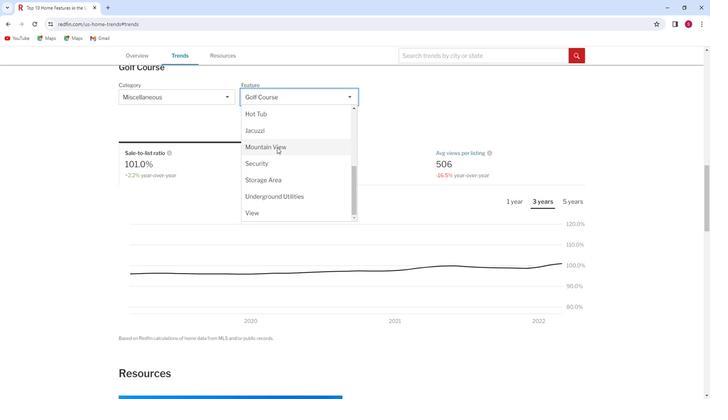 
Action: Mouse scrolled (275, 144) with delta (0, 0)
Screenshot: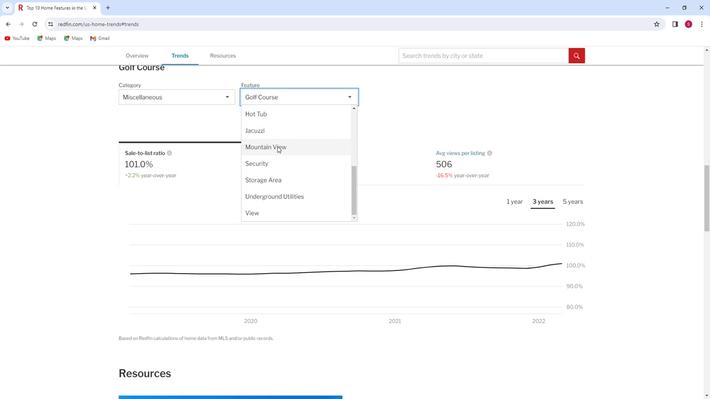 
Action: Mouse scrolled (275, 144) with delta (0, 0)
Screenshot: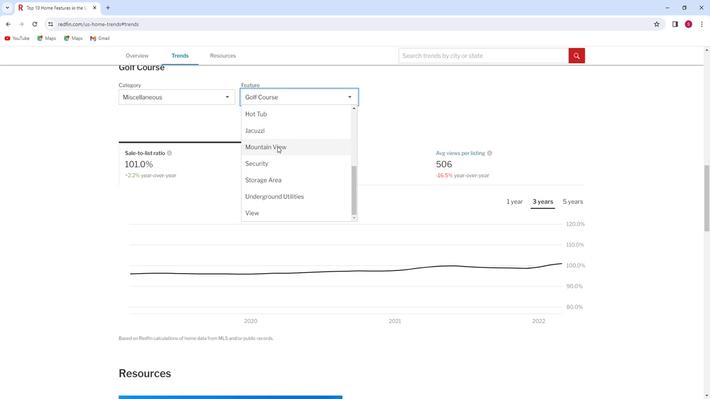 
Action: Mouse scrolled (275, 144) with delta (0, 0)
Screenshot: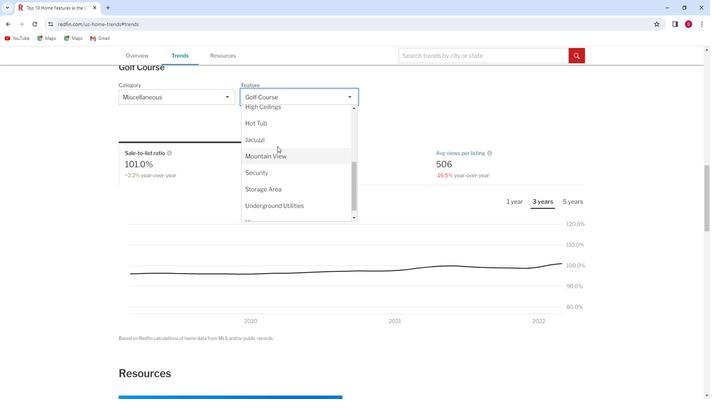 
Action: Mouse moved to (275, 143)
Screenshot: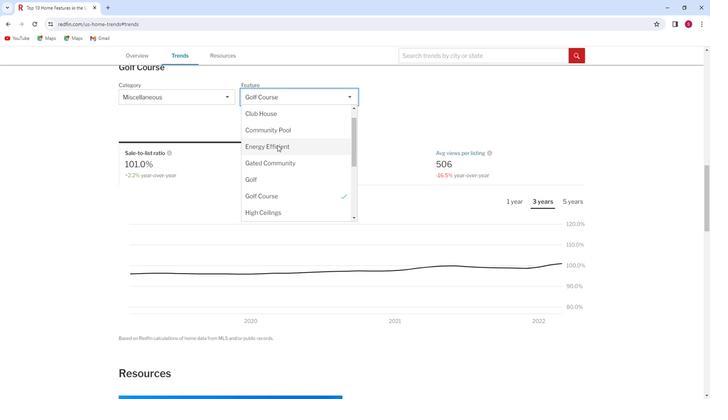 
Action: Mouse scrolled (275, 143) with delta (0, 0)
Screenshot: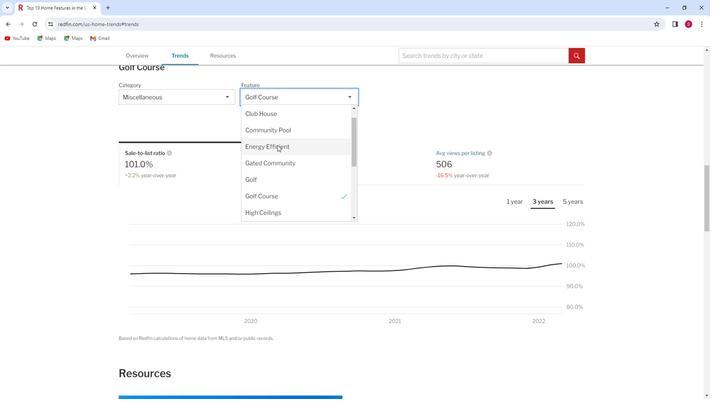 
Action: Mouse scrolled (275, 143) with delta (0, 0)
Screenshot: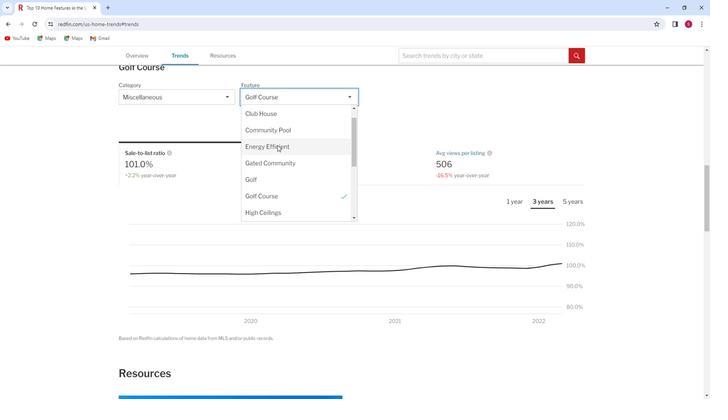 
Action: Mouse moved to (272, 216)
Screenshot: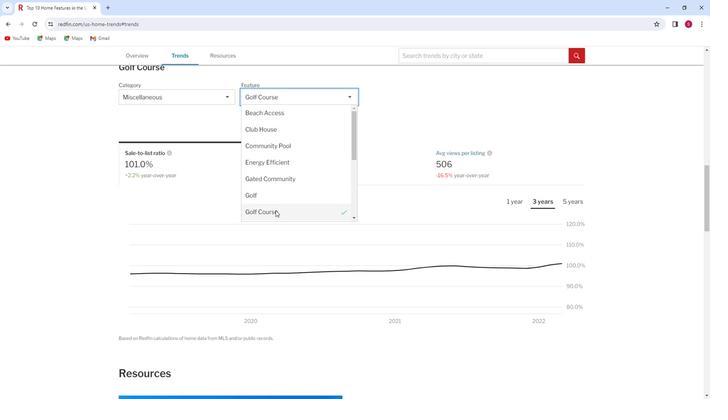 
Action: Mouse pressed left at (272, 216)
Screenshot: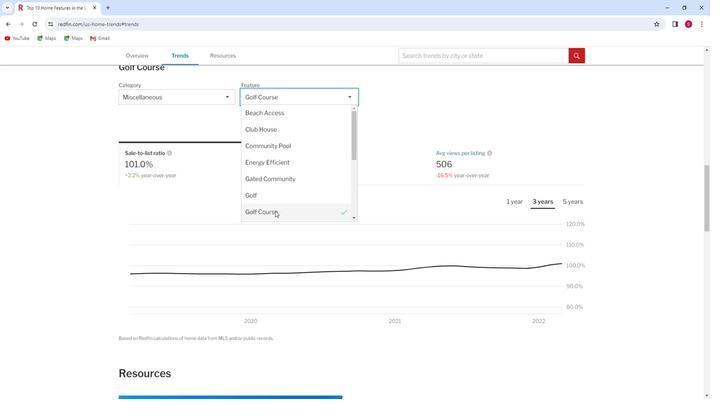 
Action: Mouse moved to (287, 168)
Screenshot: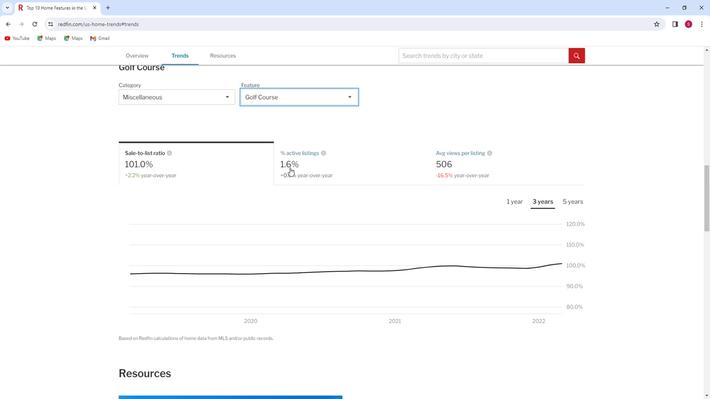 
Action: Mouse pressed left at (287, 168)
Screenshot: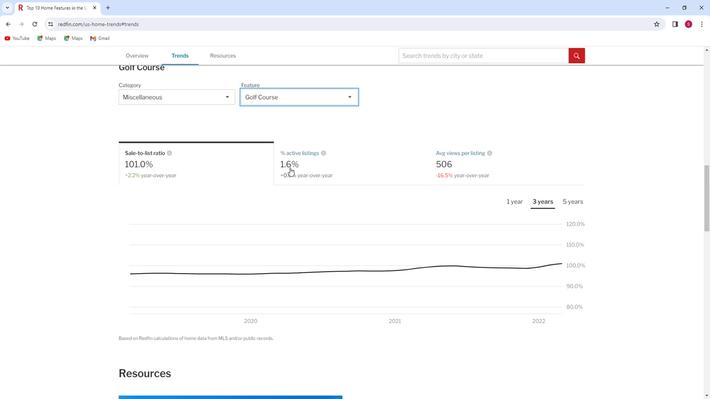 
Action: Mouse moved to (451, 165)
Screenshot: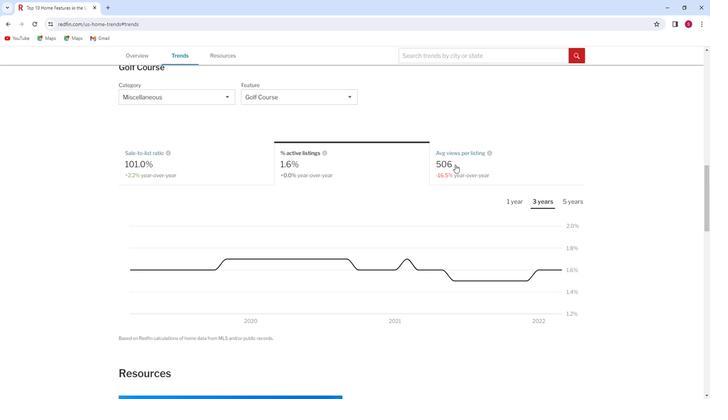 
Action: Mouse pressed left at (451, 165)
Screenshot: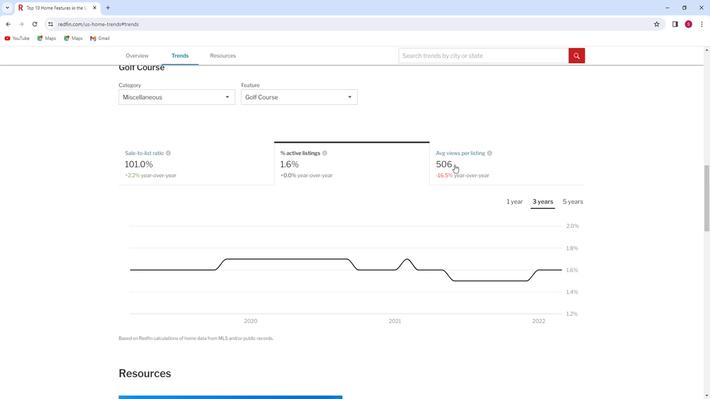 
Action: Mouse moved to (346, 88)
Screenshot: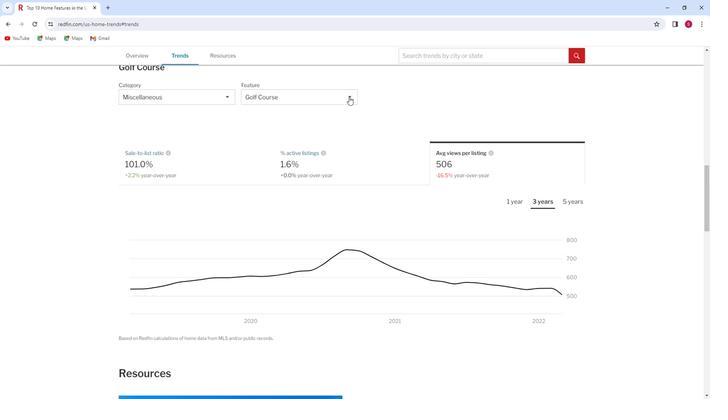 
Action: Mouse pressed left at (346, 88)
Screenshot: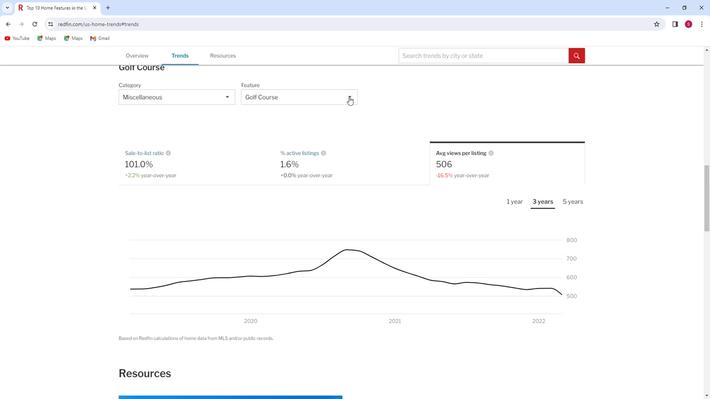 
Action: Mouse moved to (270, 106)
Screenshot: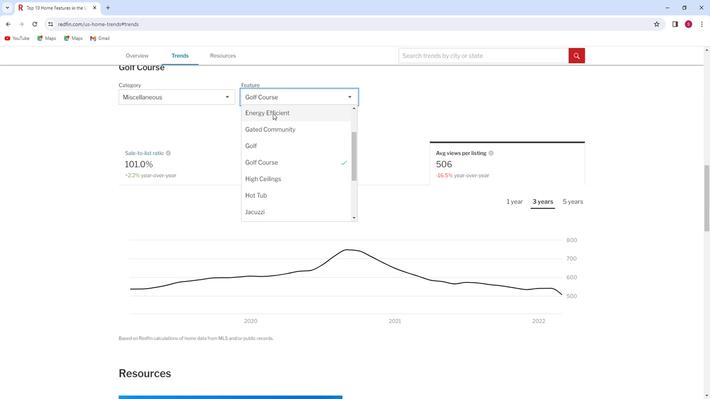 
Action: Mouse pressed left at (270, 106)
Screenshot: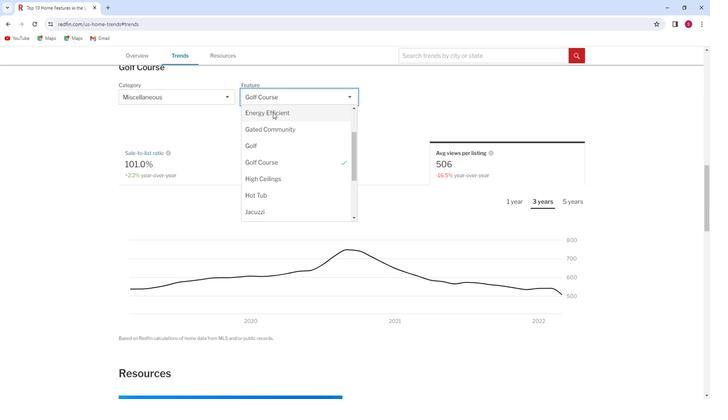 
Action: Mouse moved to (325, 165)
Screenshot: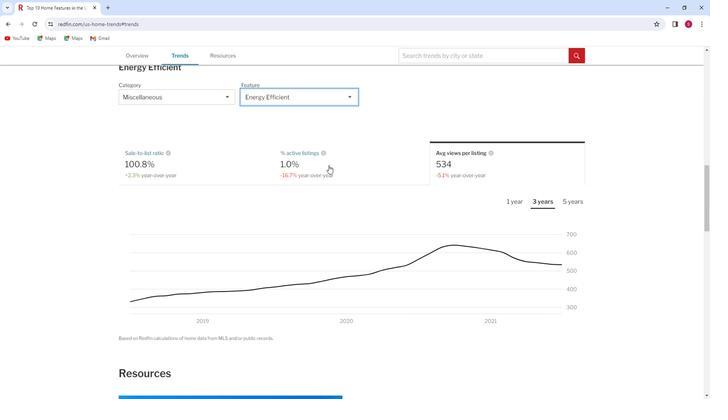 
Action: Mouse pressed left at (325, 165)
Screenshot: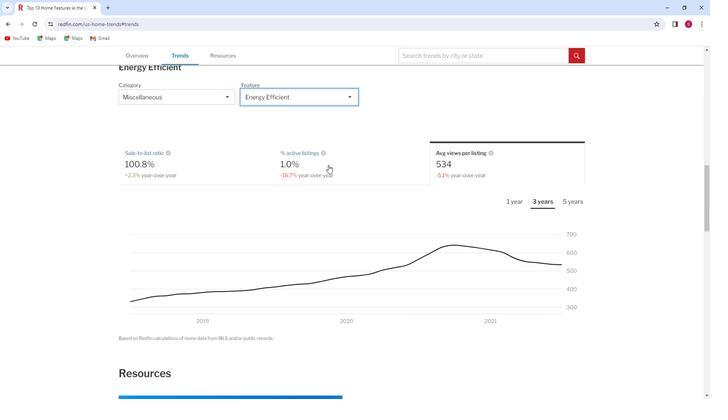
Action: Mouse moved to (159, 165)
Screenshot: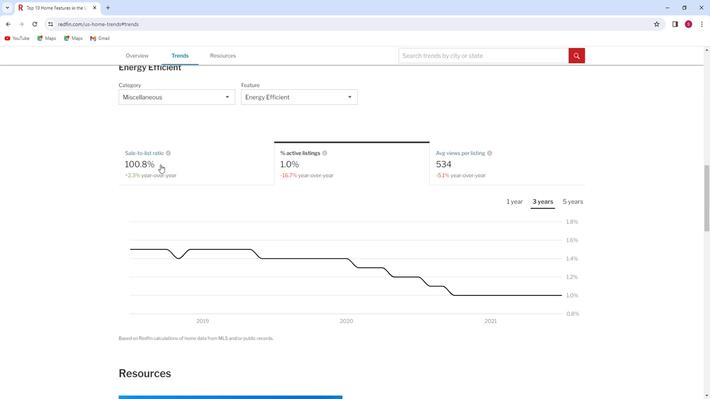 
Action: Mouse pressed left at (159, 165)
Screenshot: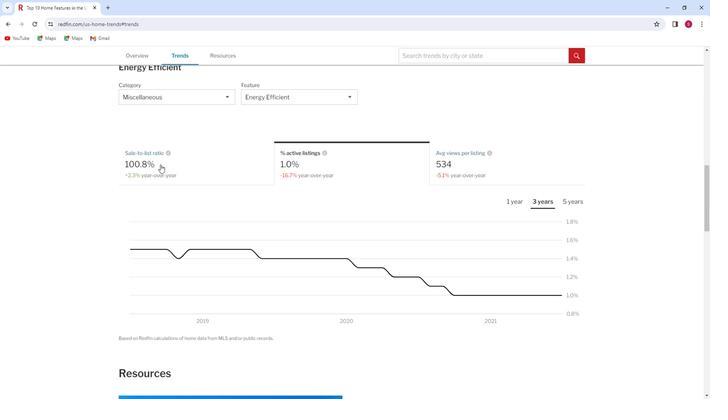 
Action: Mouse moved to (302, 170)
Screenshot: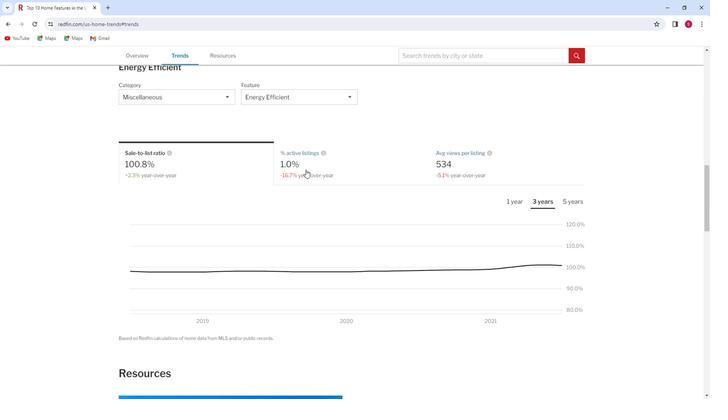 
Action: Mouse pressed left at (302, 170)
Screenshot: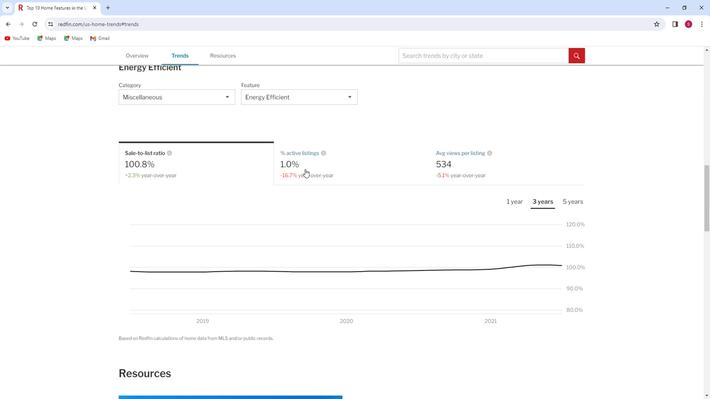 
Action: Mouse moved to (446, 166)
Screenshot: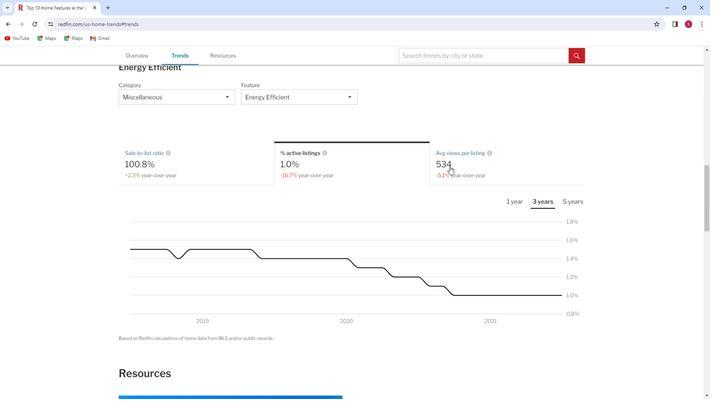 
Action: Mouse pressed left at (446, 166)
Screenshot: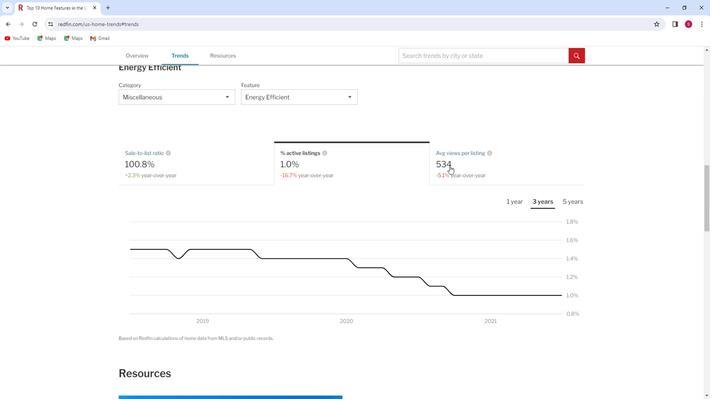 
Action: Mouse moved to (6, 6)
Screenshot: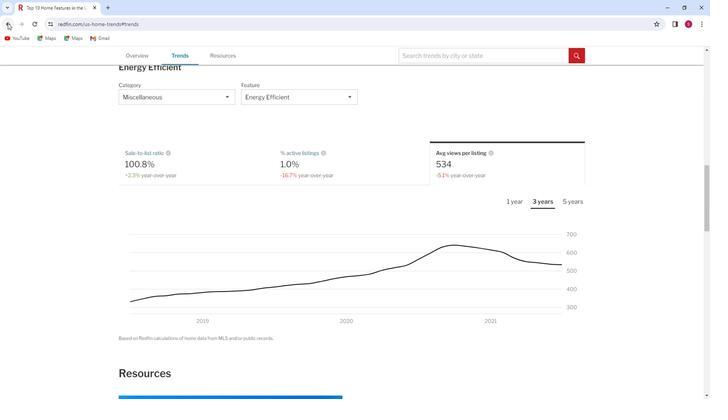 
Action: Mouse pressed left at (6, 6)
Screenshot: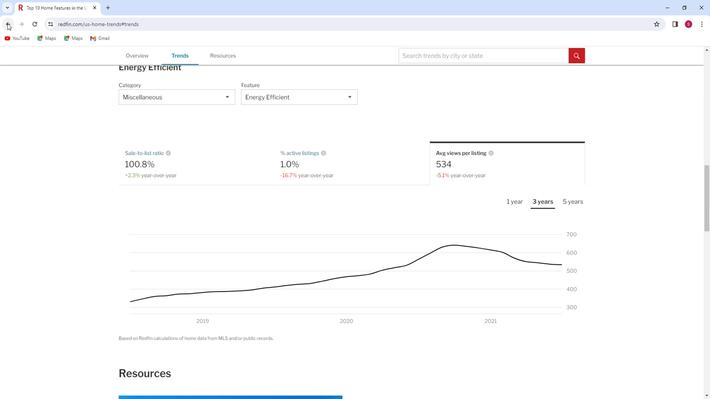 
Action: Mouse moved to (5, 7)
Screenshot: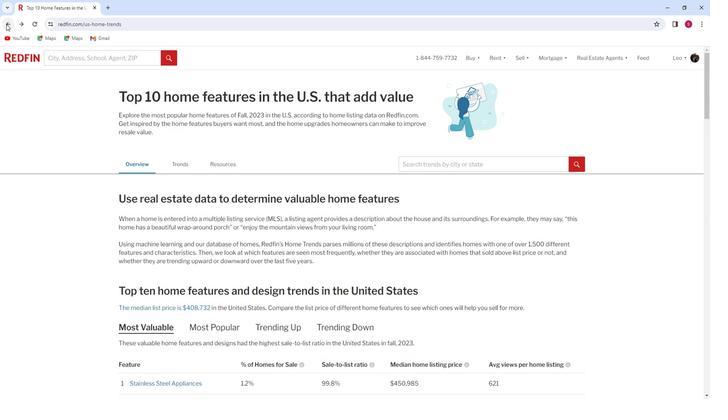 
Action: Mouse pressed left at (5, 7)
Screenshot: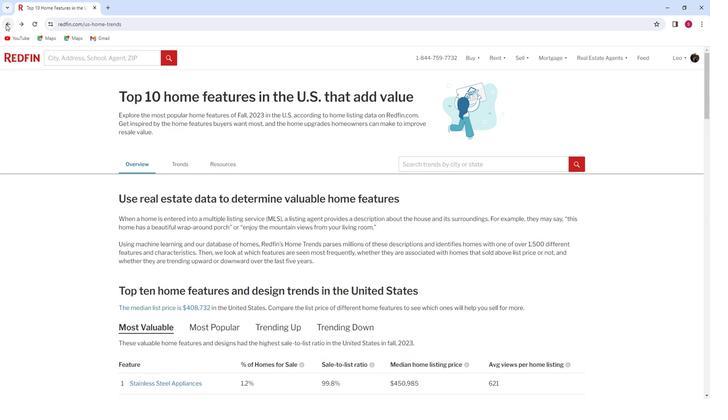 
Action: Mouse moved to (257, 195)
Screenshot: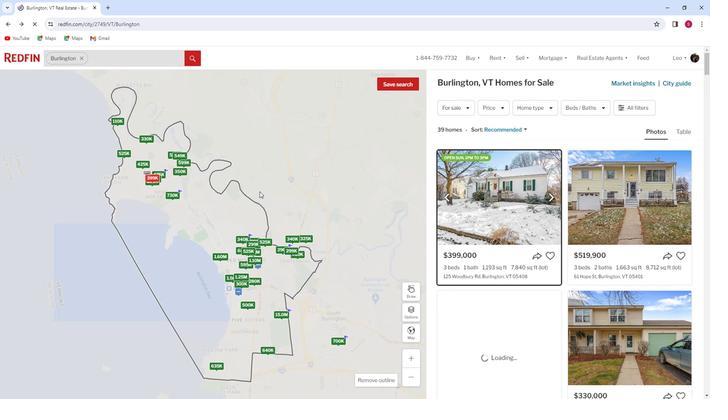 
